 Task: Search one way flight ticket for 4 adults, 2 children, 2 infants in seat and 1 infant on lap in economy from Hancock: Houghton County Memorial Airport to Springfield: Abraham Lincoln Capital Airport on 5-2-2023. Number of bags: 10 checked bags. Price is upto 100000. Outbound departure time preference is 7:30.
Action: Mouse moved to (314, 136)
Screenshot: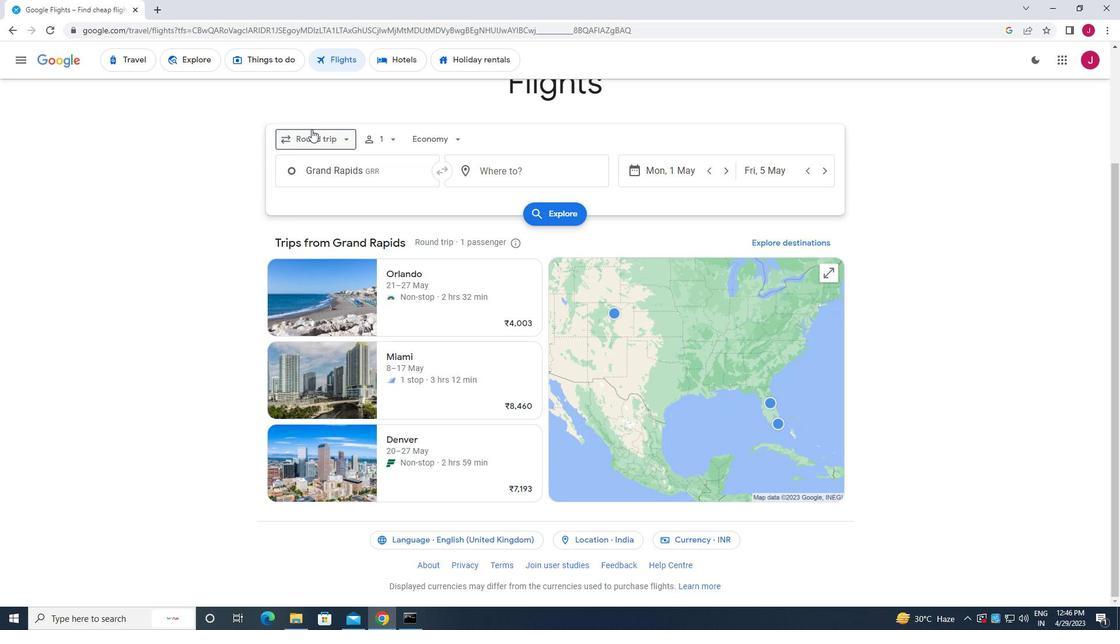 
Action: Mouse pressed left at (314, 136)
Screenshot: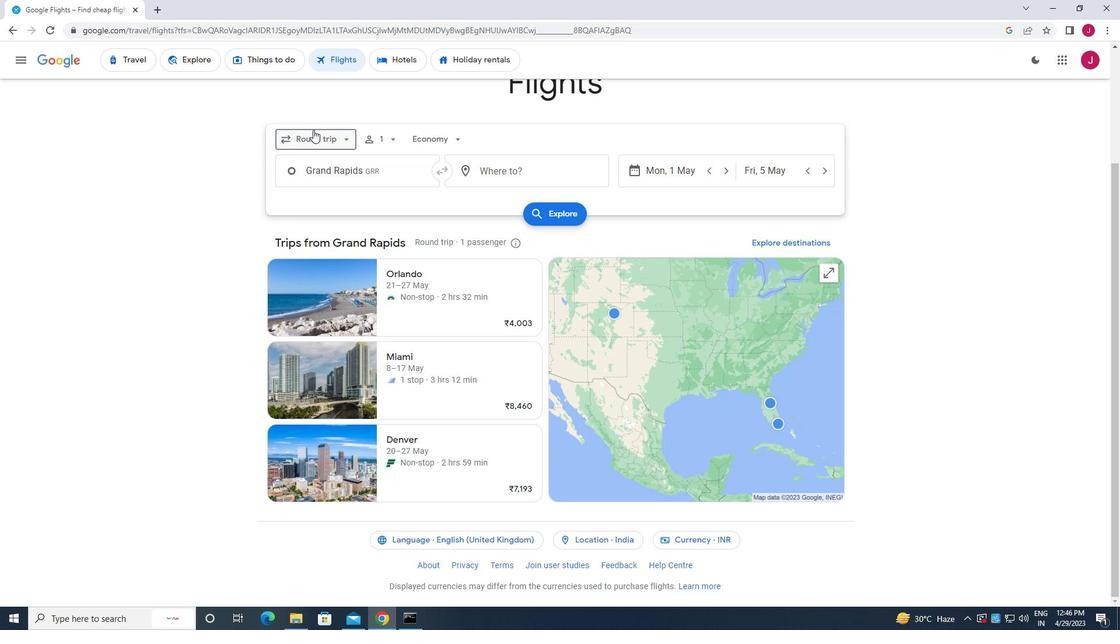 
Action: Mouse moved to (332, 188)
Screenshot: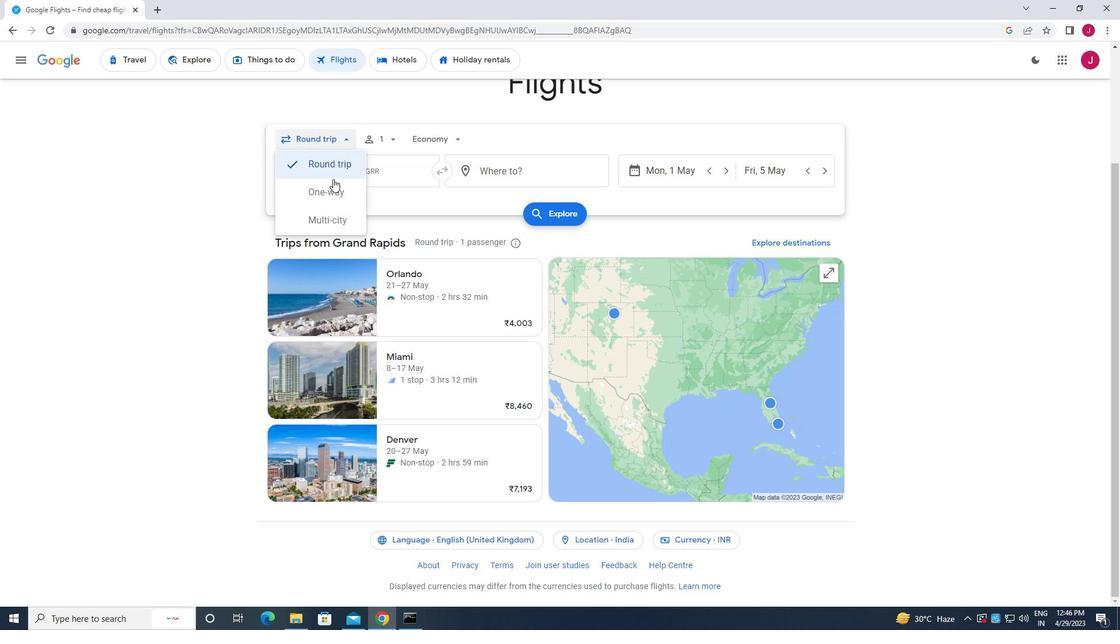 
Action: Mouse pressed left at (332, 188)
Screenshot: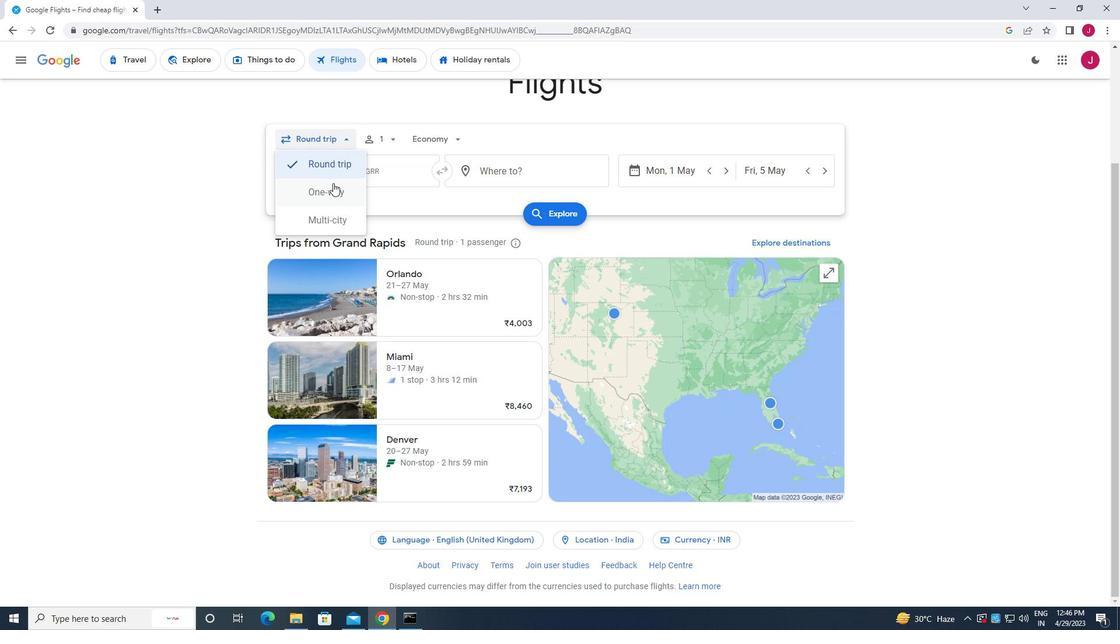 
Action: Mouse moved to (383, 137)
Screenshot: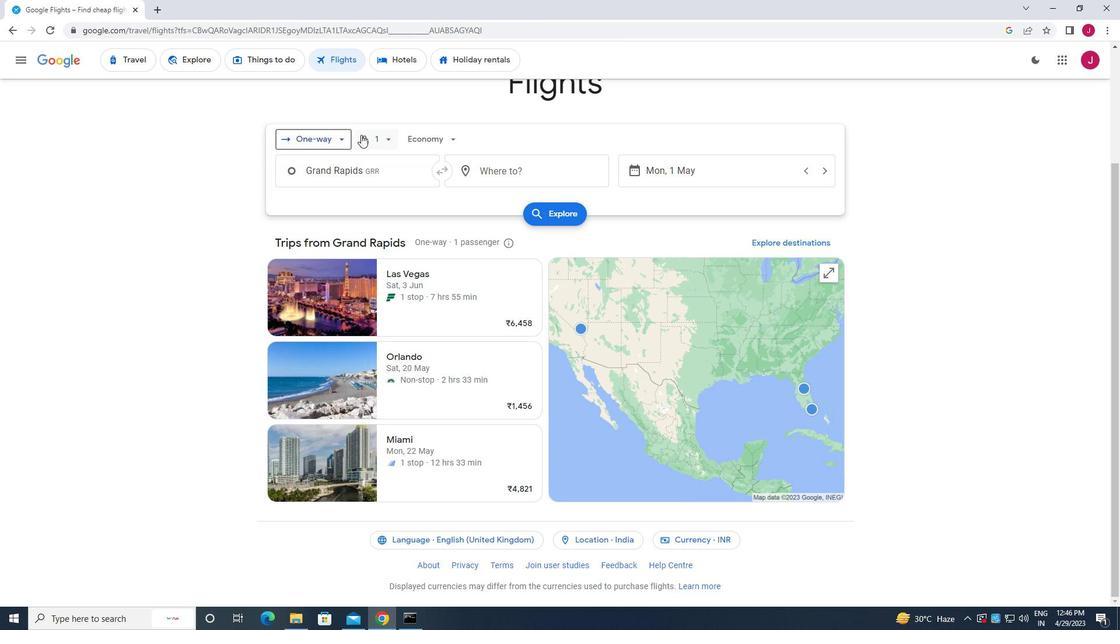 
Action: Mouse pressed left at (383, 137)
Screenshot: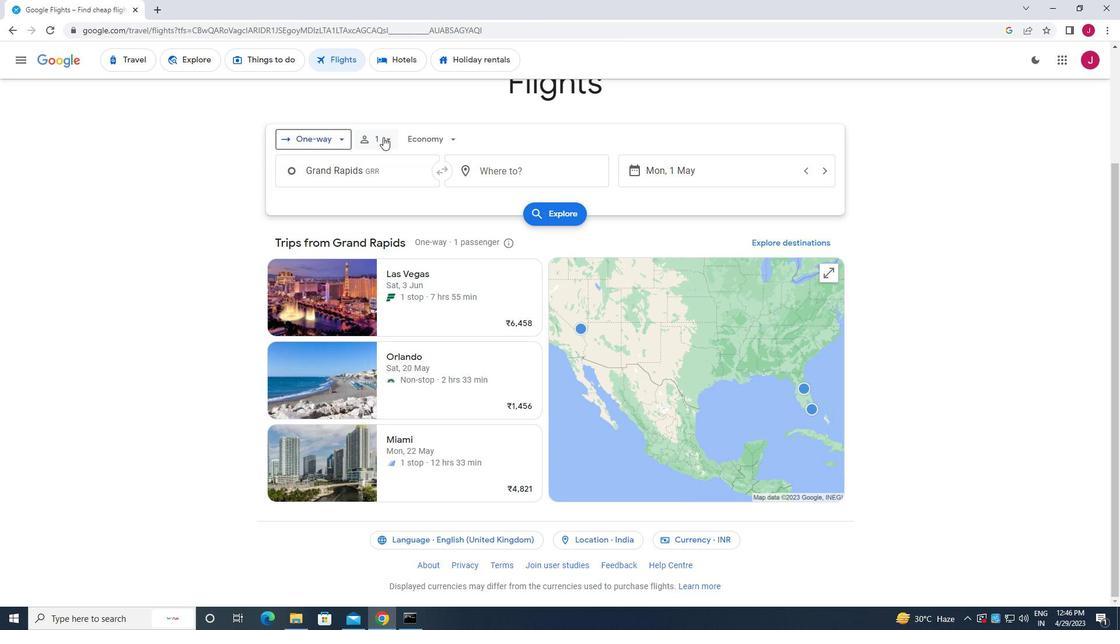 
Action: Mouse moved to (475, 167)
Screenshot: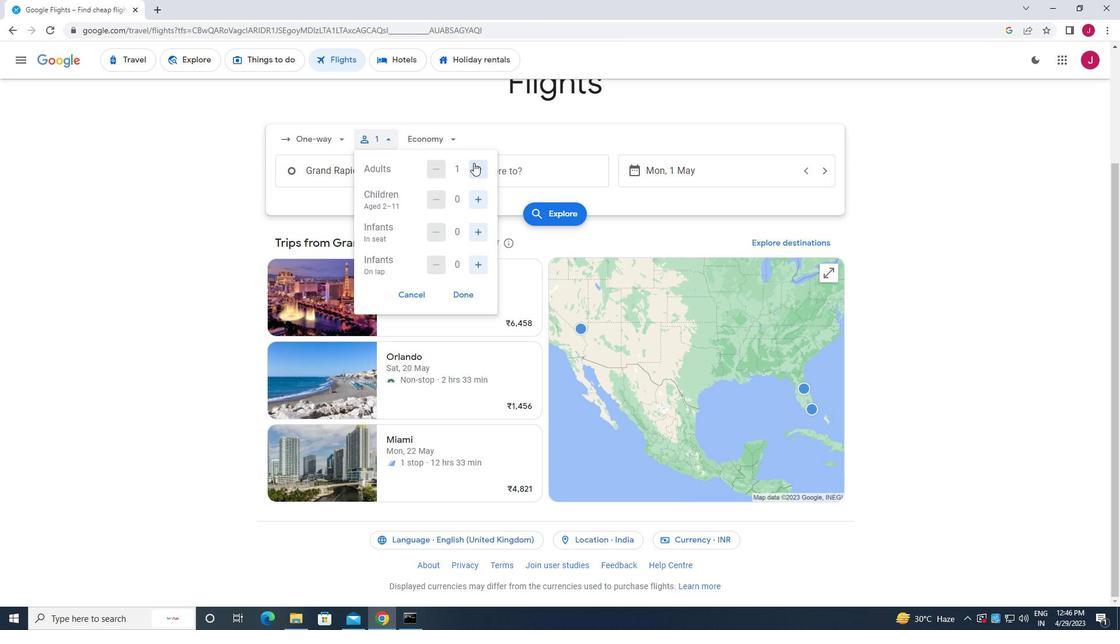 
Action: Mouse pressed left at (475, 167)
Screenshot: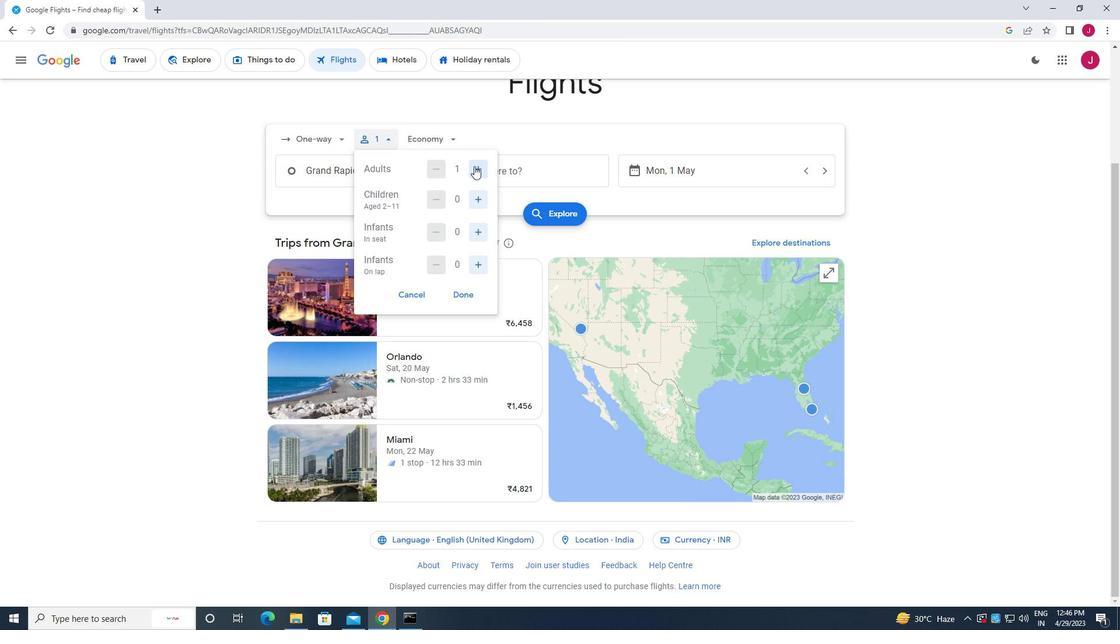 
Action: Mouse pressed left at (475, 167)
Screenshot: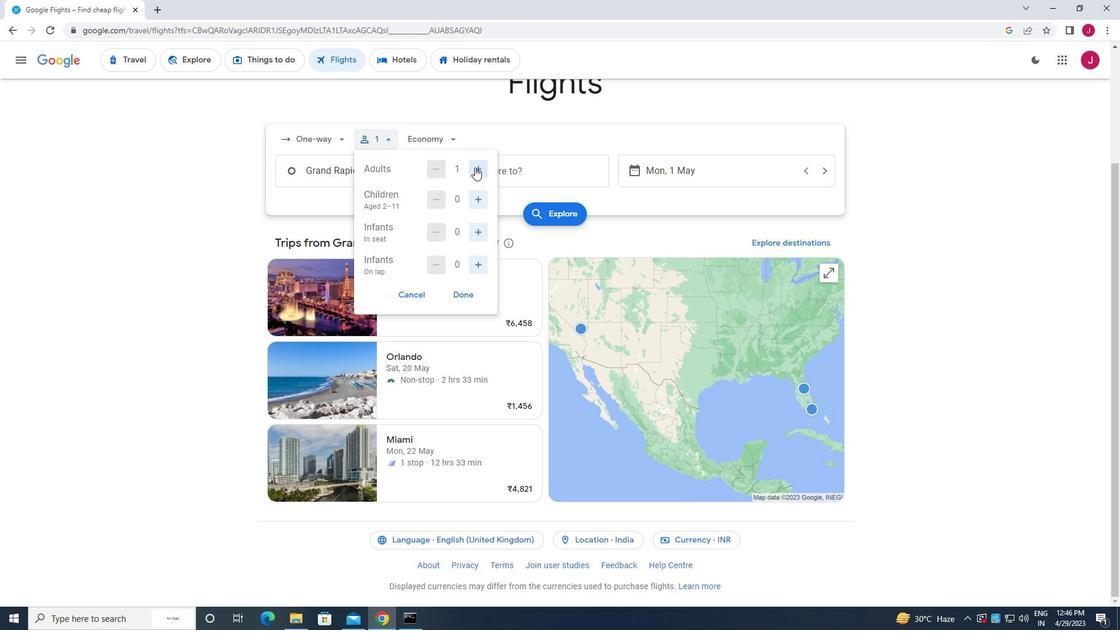 
Action: Mouse pressed left at (475, 167)
Screenshot: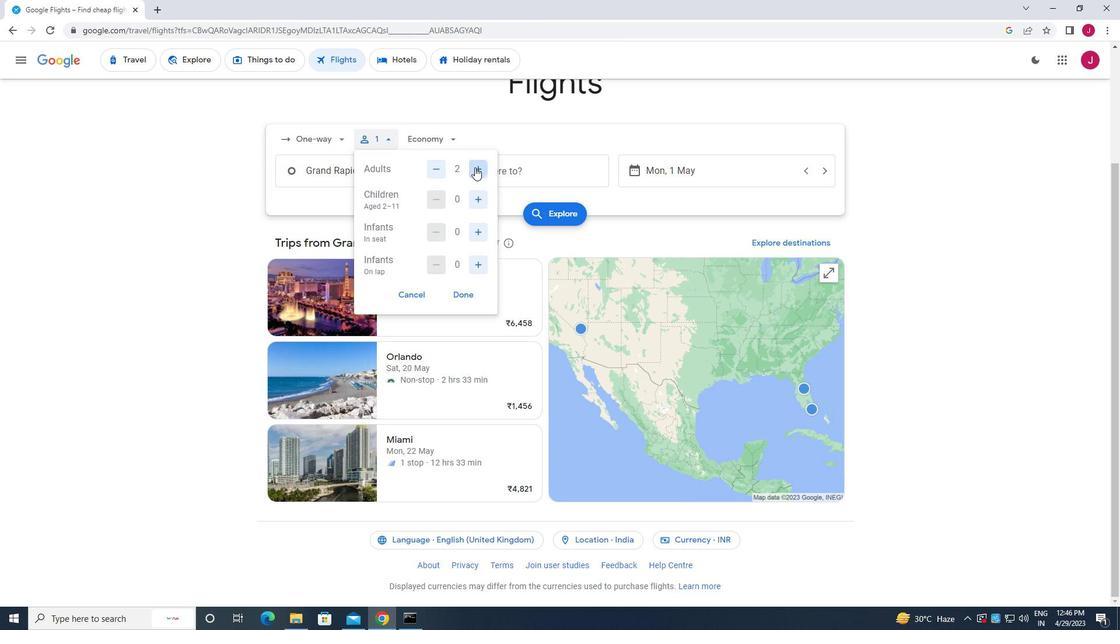 
Action: Mouse moved to (479, 199)
Screenshot: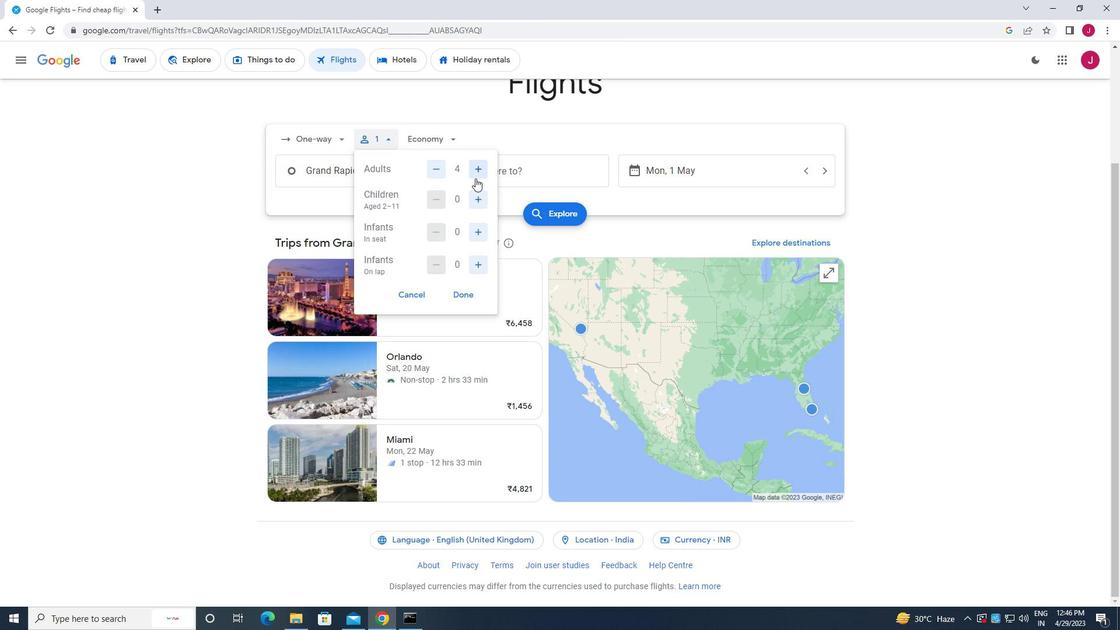 
Action: Mouse pressed left at (479, 199)
Screenshot: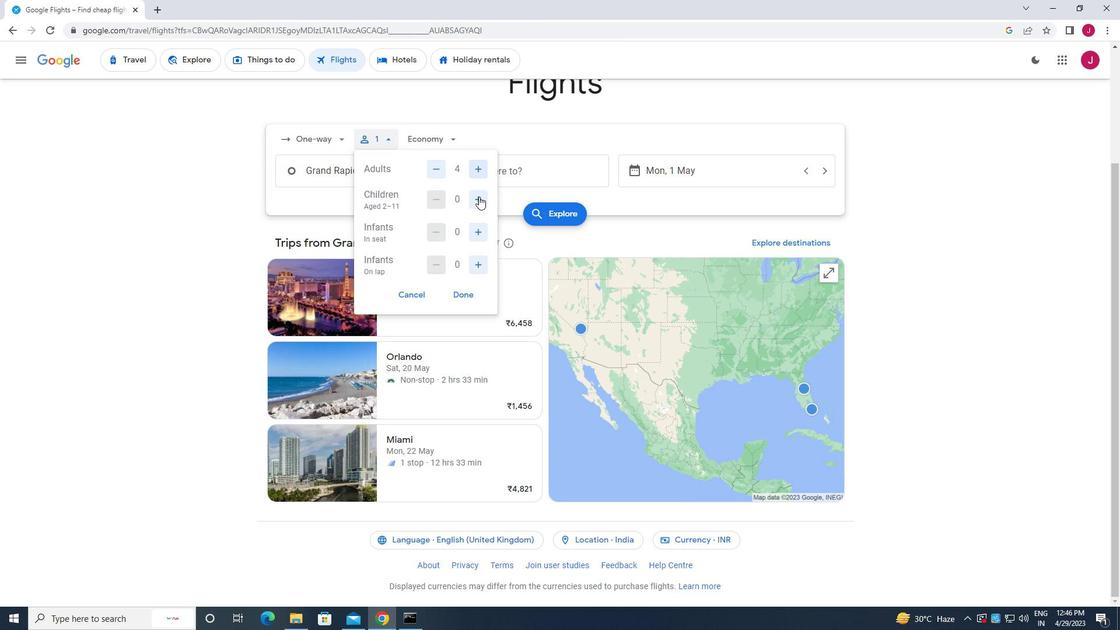 
Action: Mouse pressed left at (479, 199)
Screenshot: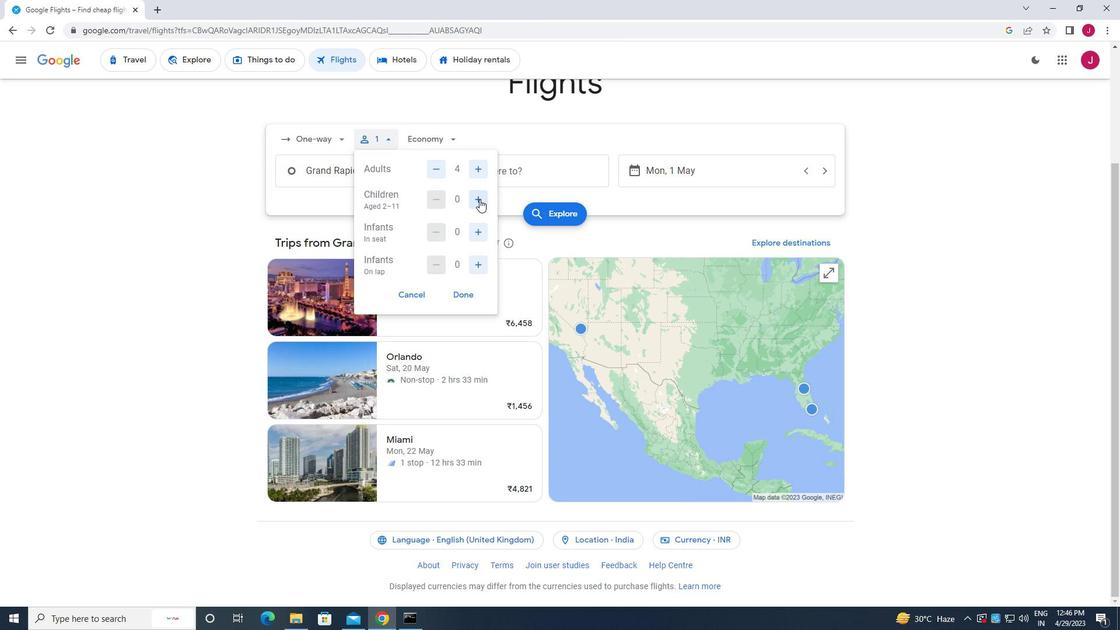 
Action: Mouse moved to (478, 234)
Screenshot: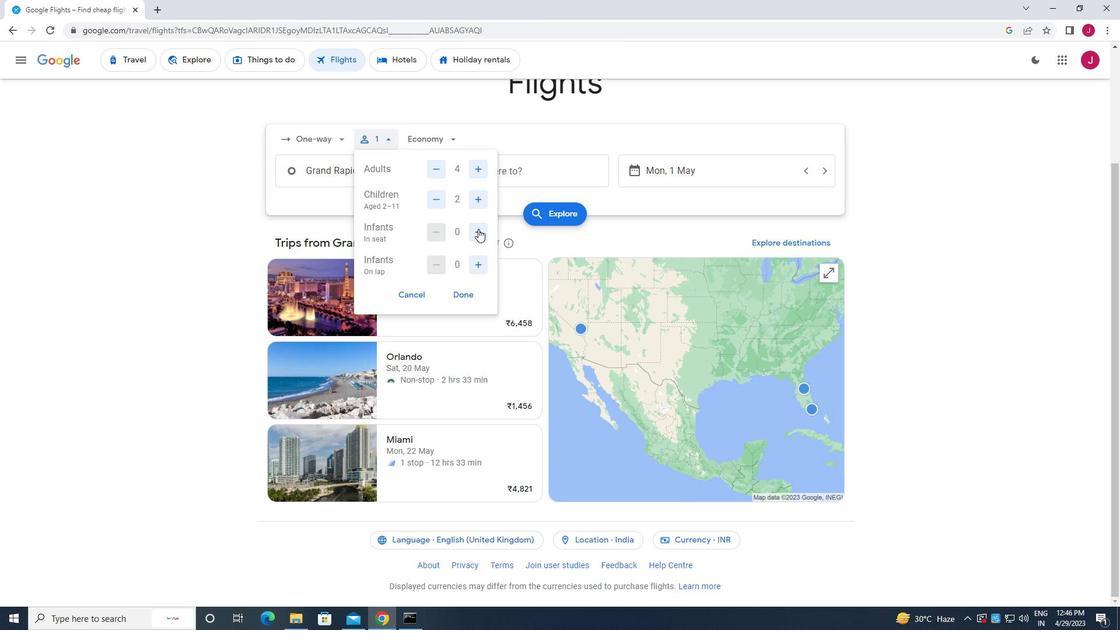 
Action: Mouse pressed left at (478, 234)
Screenshot: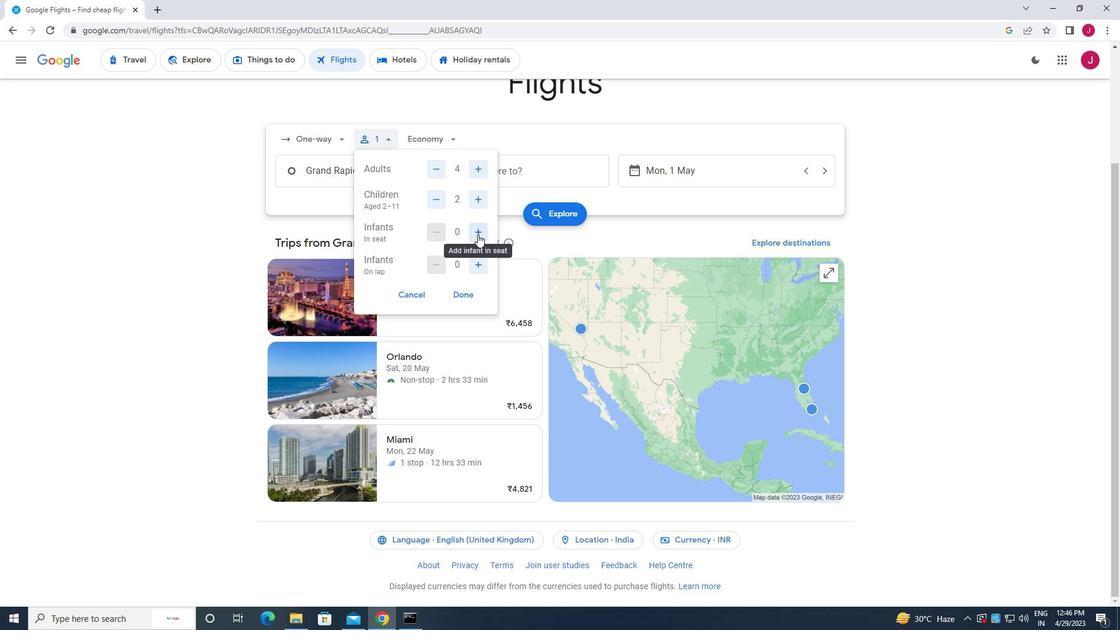 
Action: Mouse pressed left at (478, 234)
Screenshot: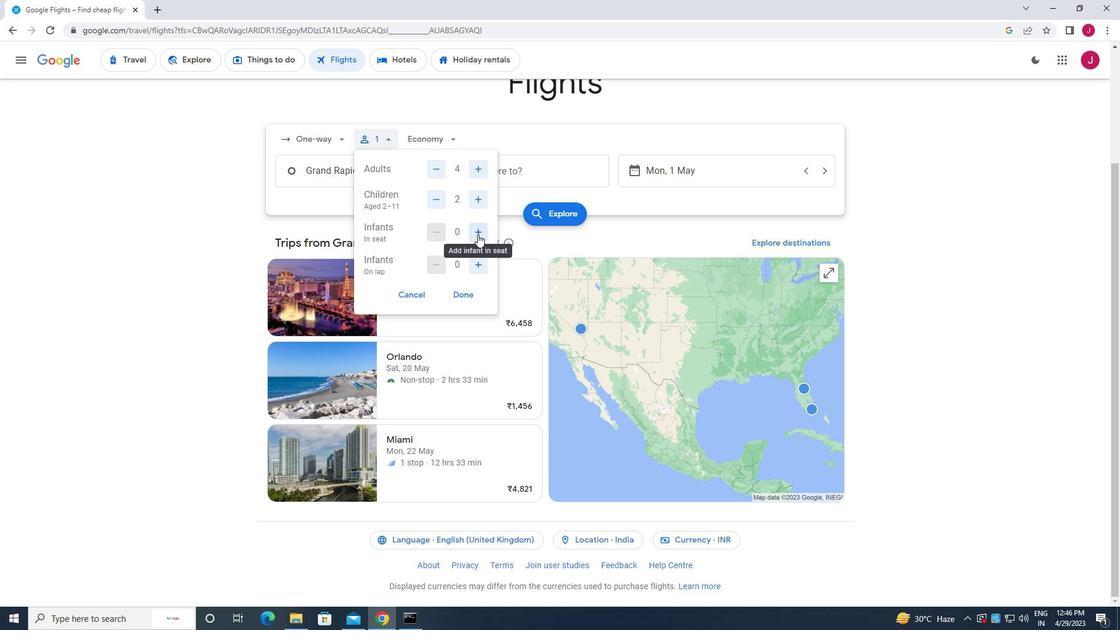 
Action: Mouse moved to (480, 260)
Screenshot: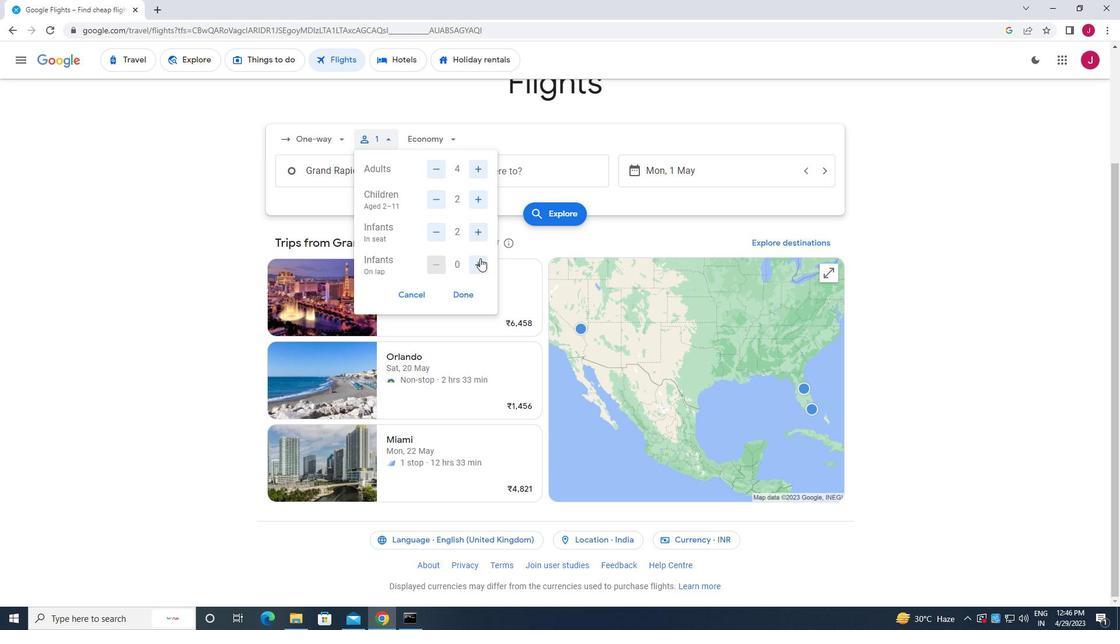 
Action: Mouse pressed left at (480, 260)
Screenshot: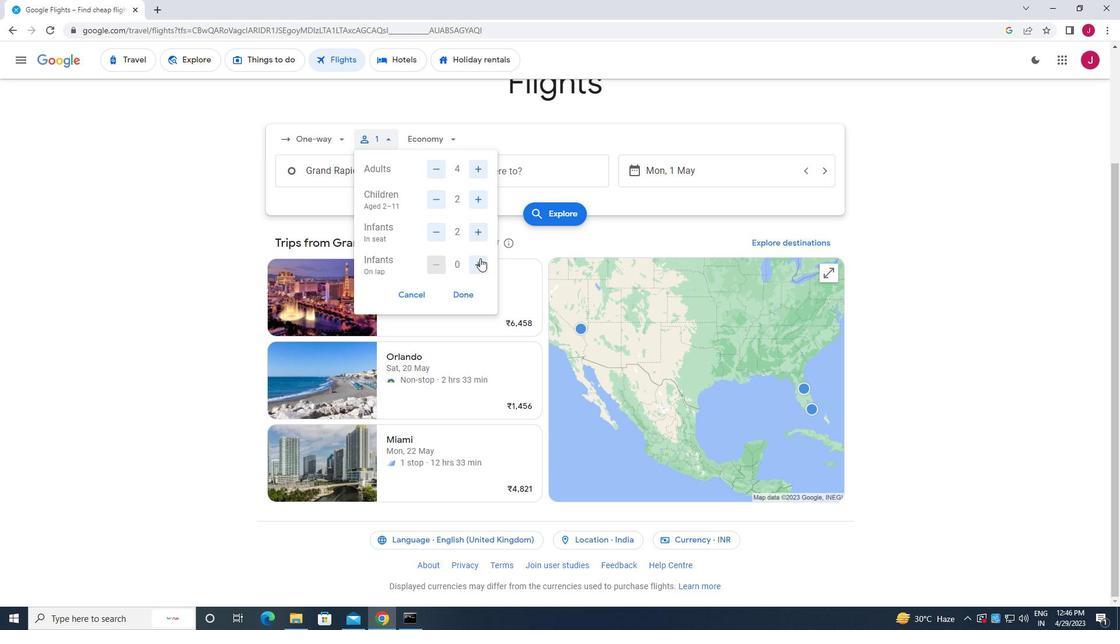 
Action: Mouse moved to (465, 290)
Screenshot: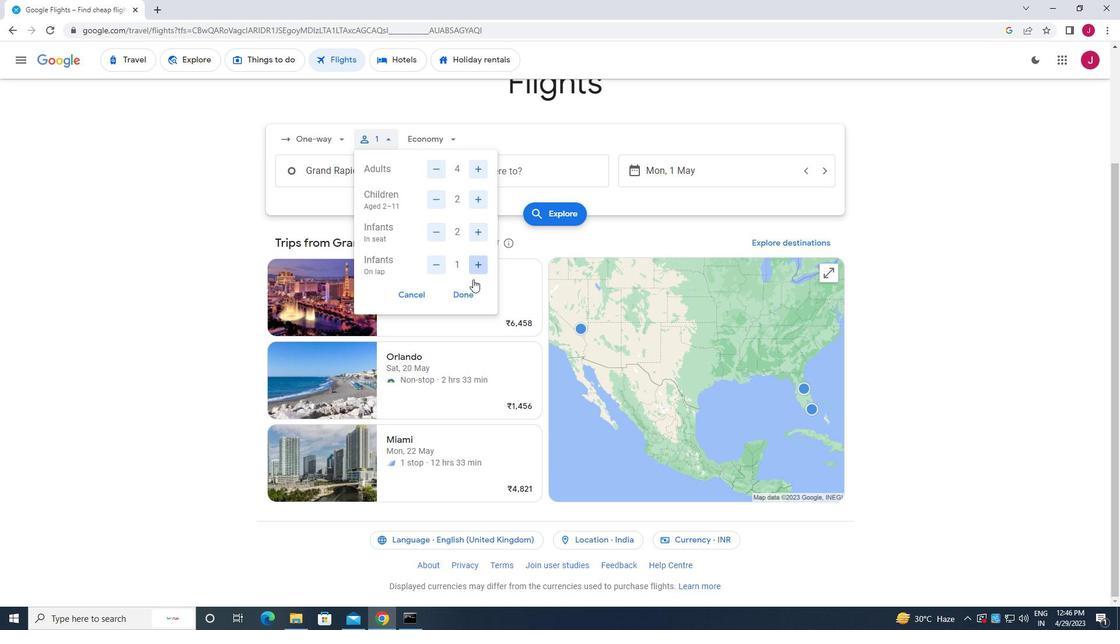 
Action: Mouse pressed left at (465, 290)
Screenshot: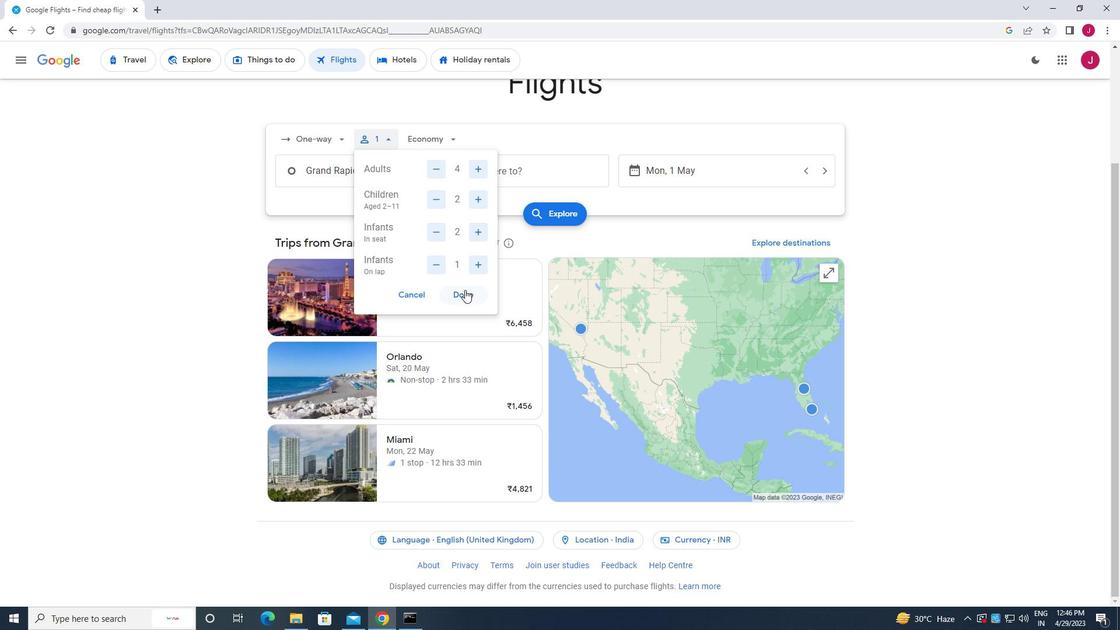 
Action: Mouse moved to (437, 138)
Screenshot: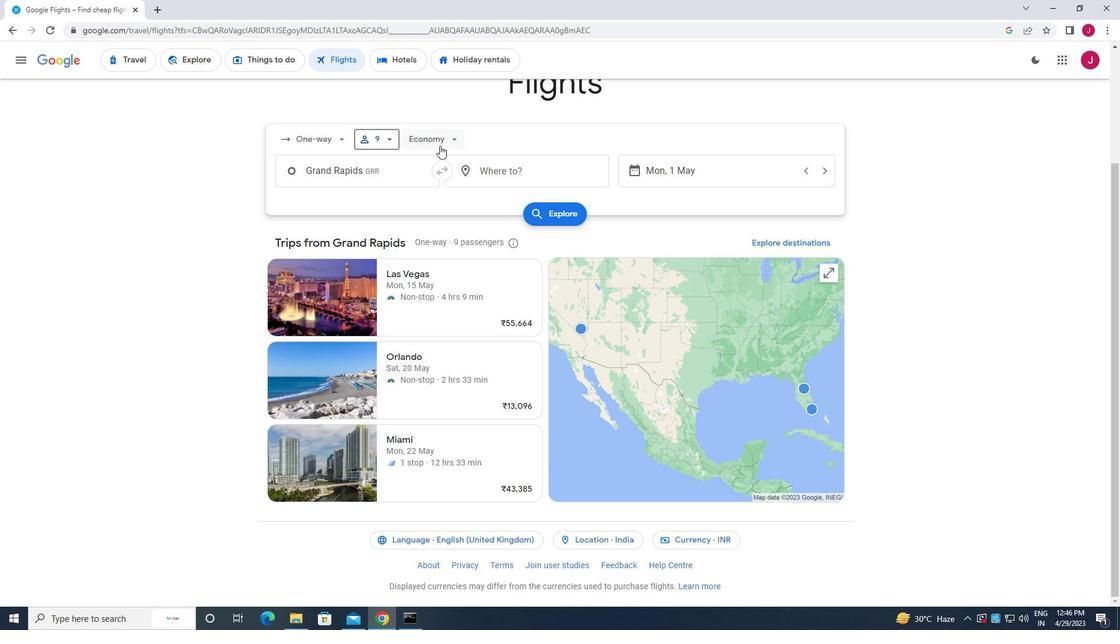 
Action: Mouse pressed left at (437, 138)
Screenshot: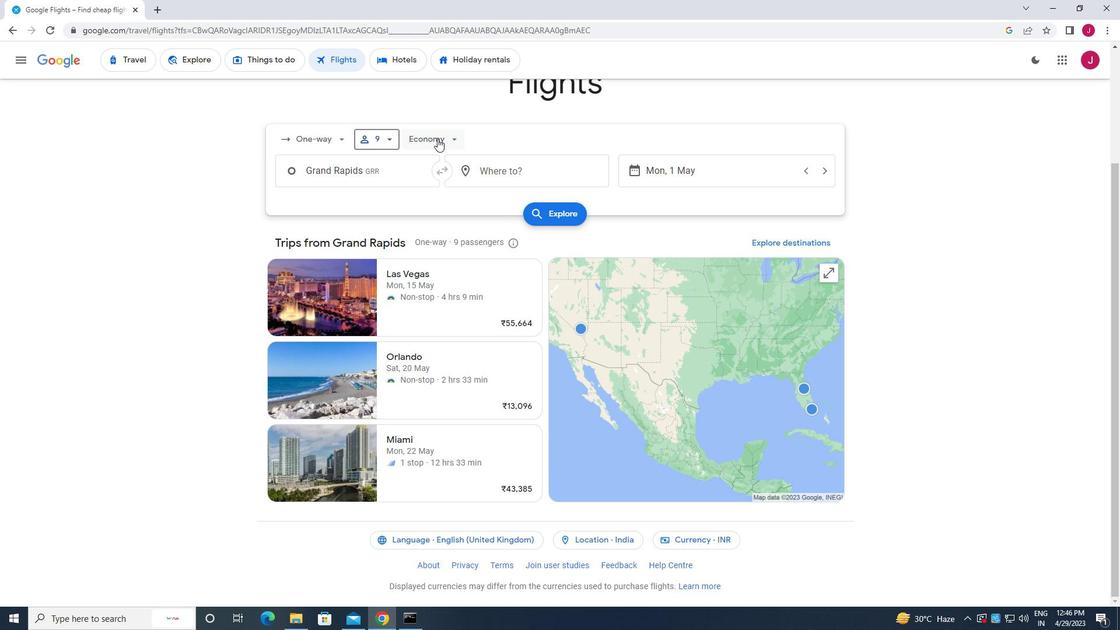 
Action: Mouse moved to (446, 164)
Screenshot: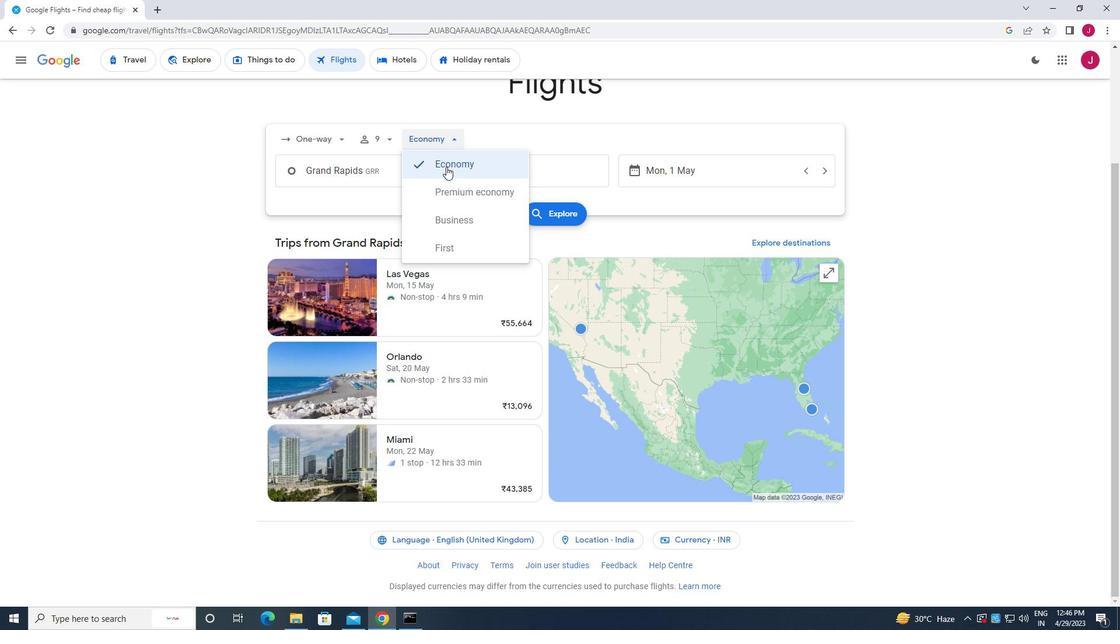 
Action: Mouse pressed left at (446, 164)
Screenshot: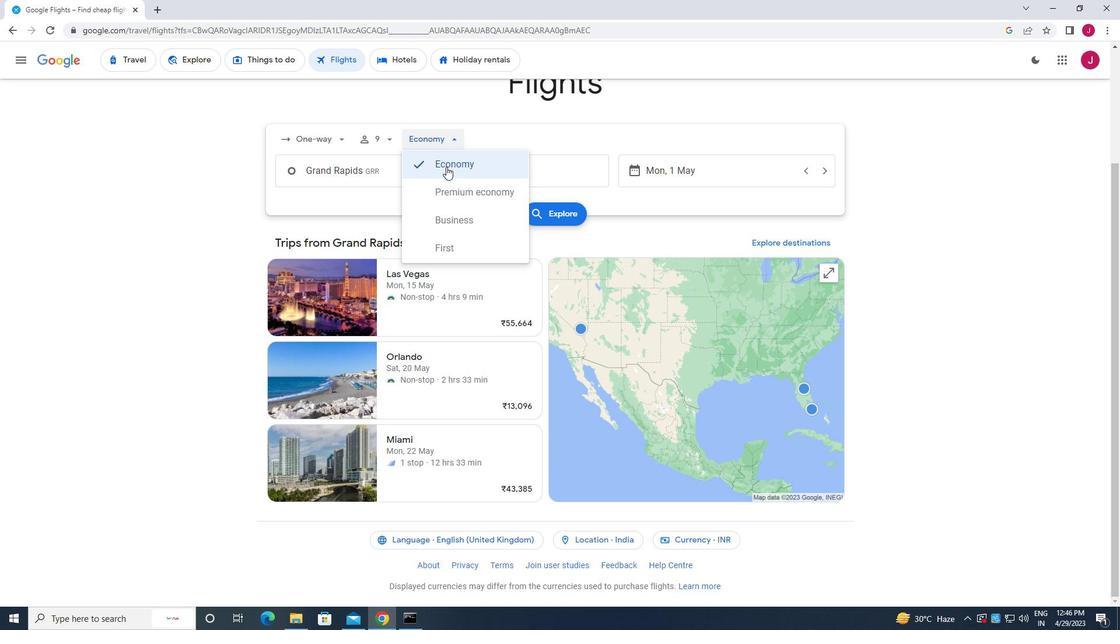 
Action: Mouse moved to (392, 170)
Screenshot: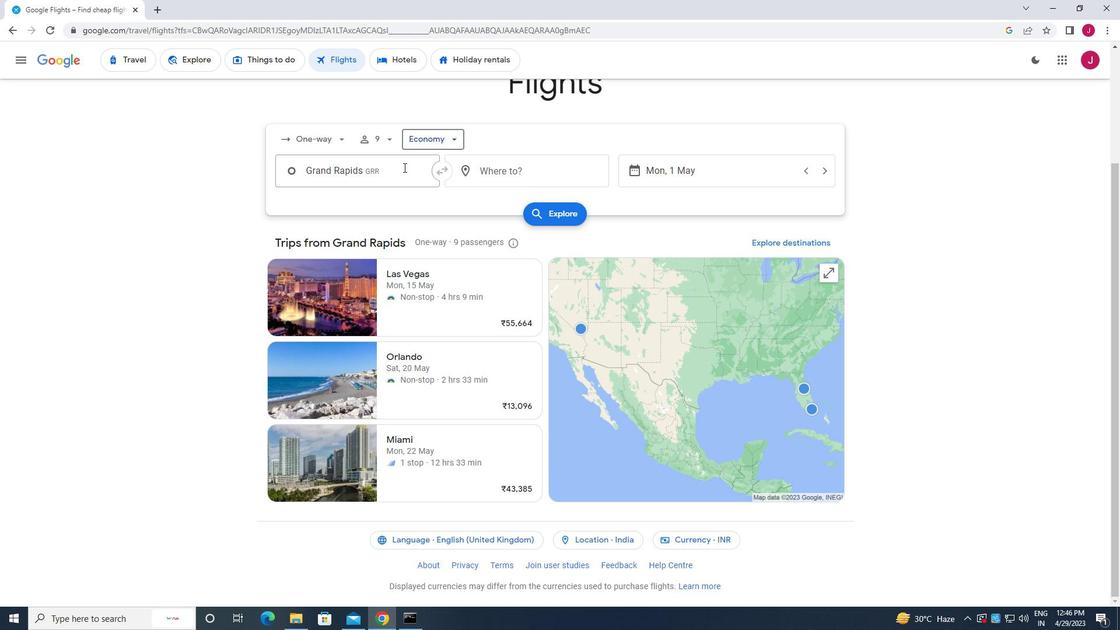 
Action: Mouse pressed left at (392, 170)
Screenshot: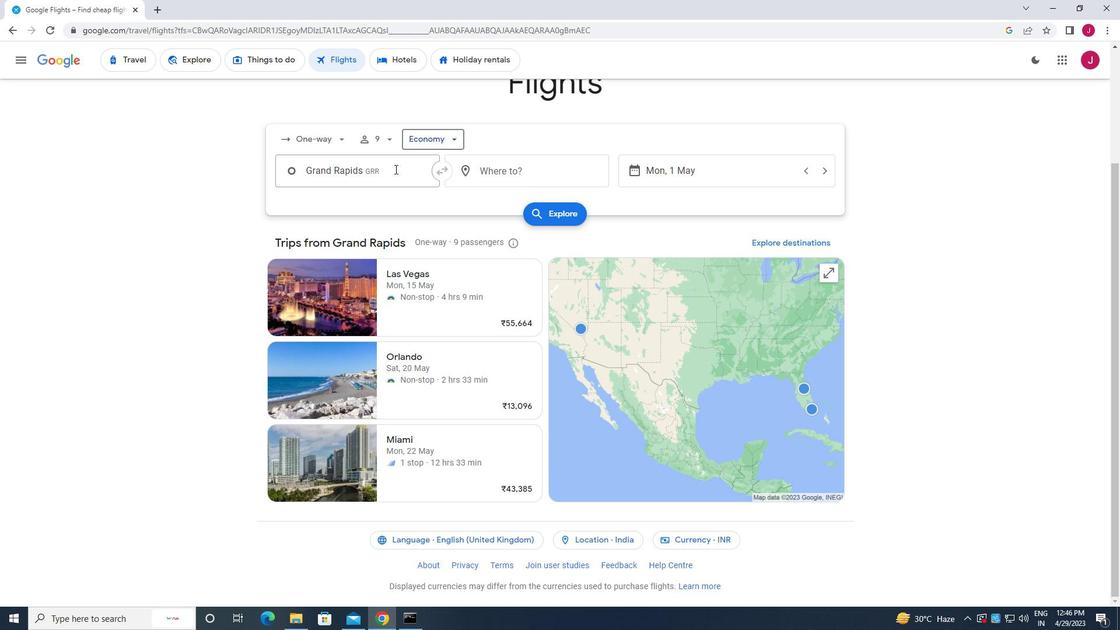 
Action: Mouse moved to (391, 169)
Screenshot: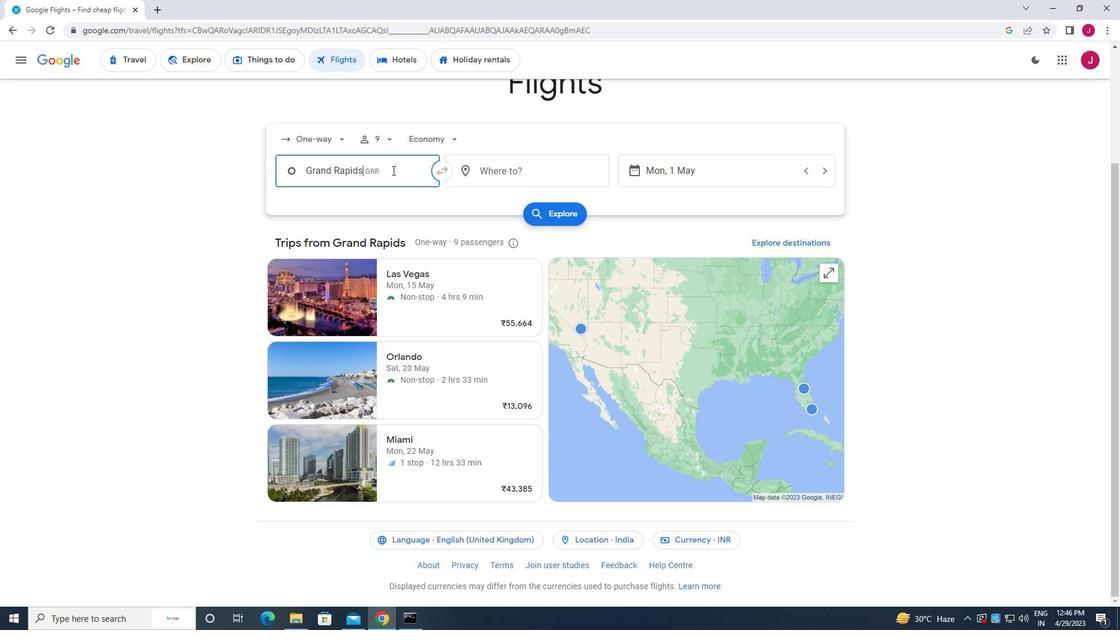 
Action: Key pressed hough
Screenshot: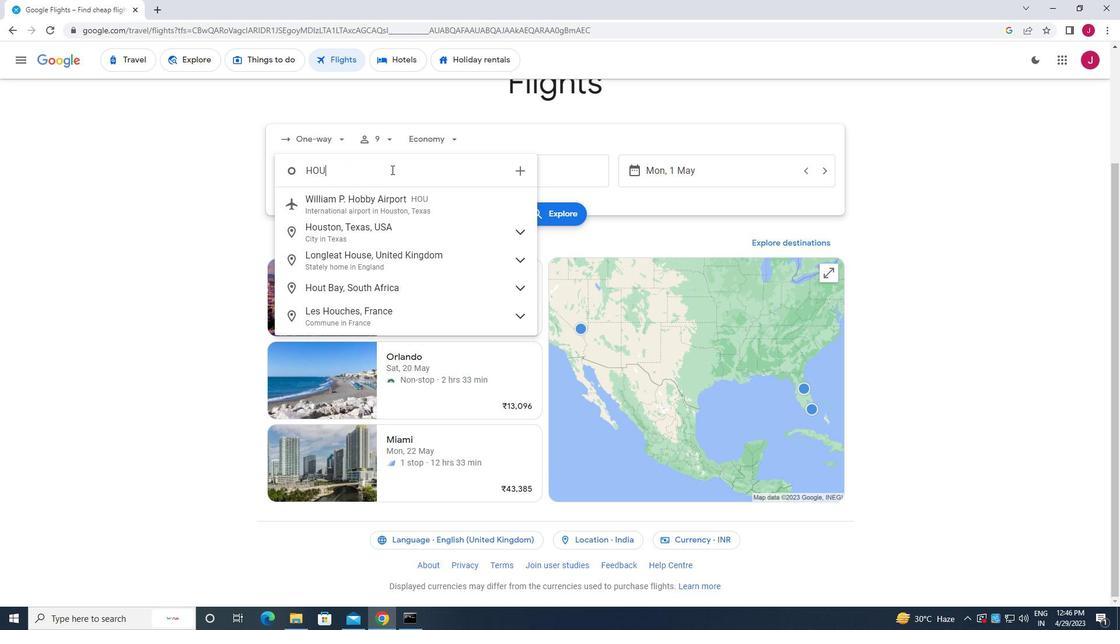 
Action: Mouse moved to (375, 212)
Screenshot: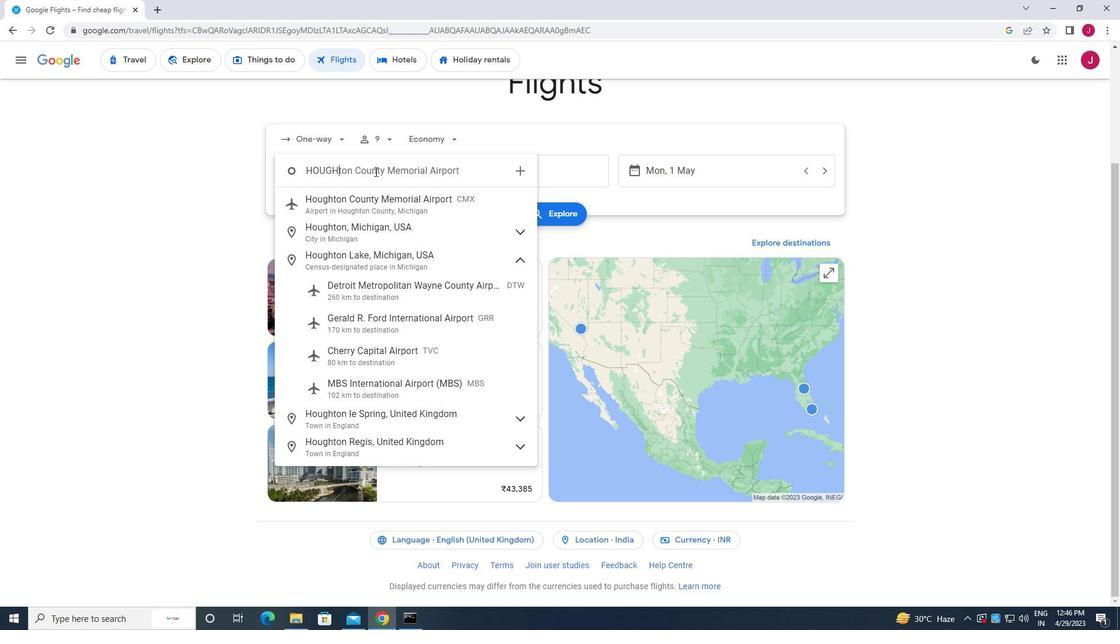 
Action: Mouse pressed left at (375, 212)
Screenshot: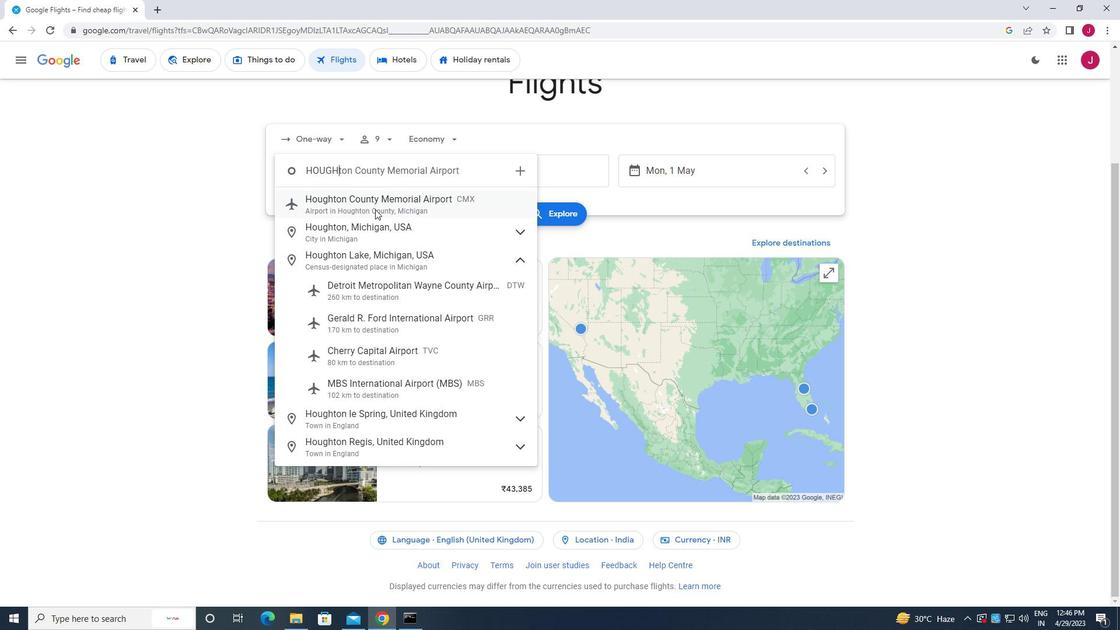 
Action: Mouse moved to (515, 176)
Screenshot: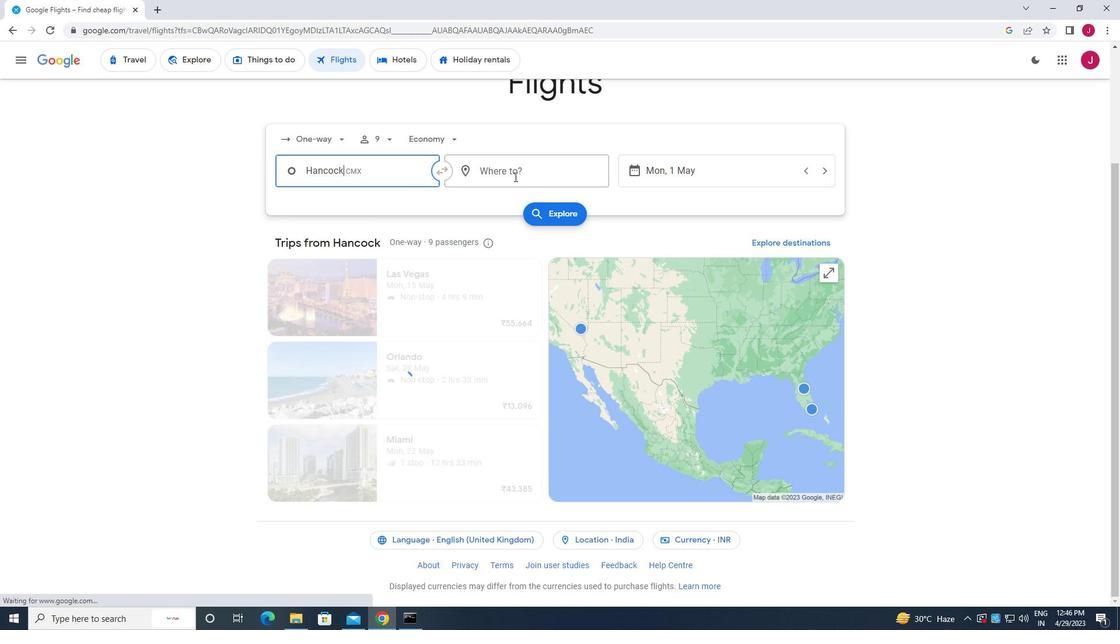 
Action: Mouse pressed left at (515, 176)
Screenshot: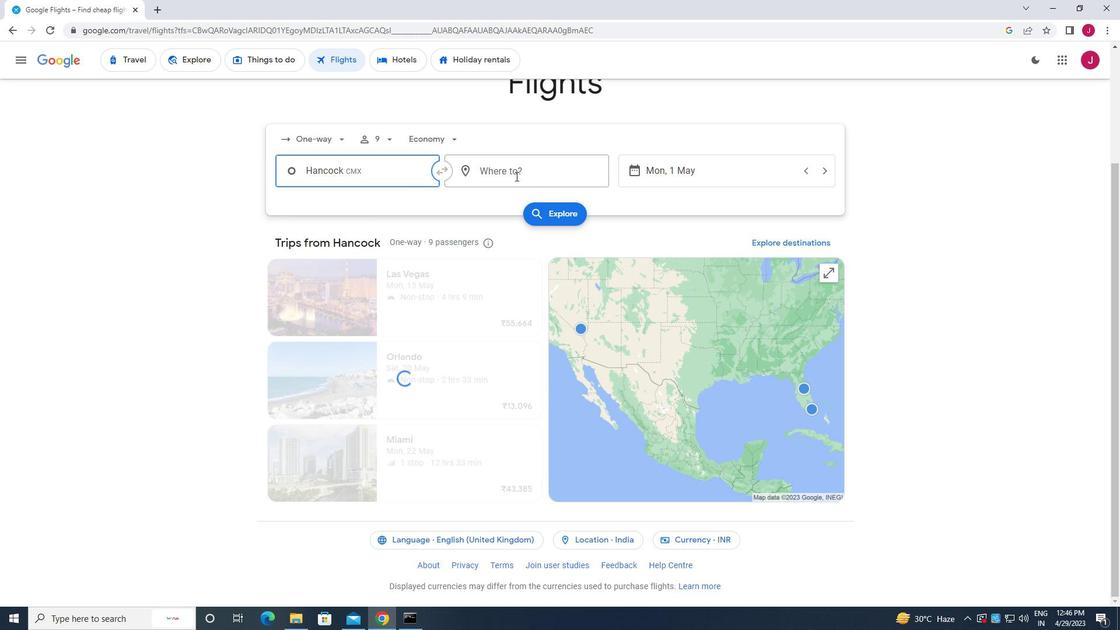 
Action: Mouse moved to (515, 176)
Screenshot: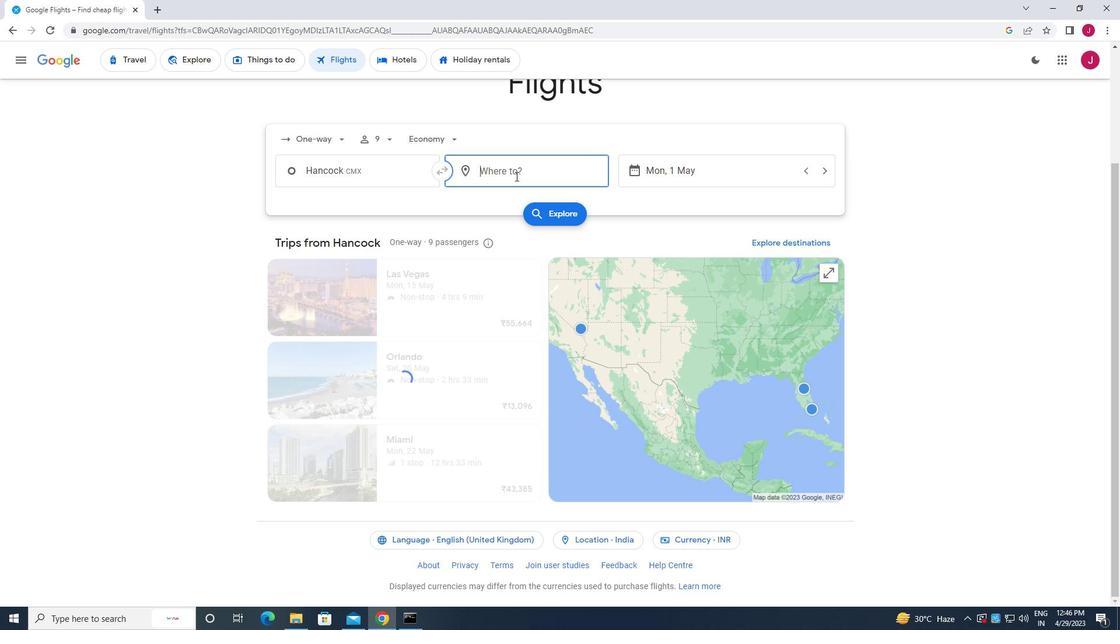 
Action: Key pressed springfield
Screenshot: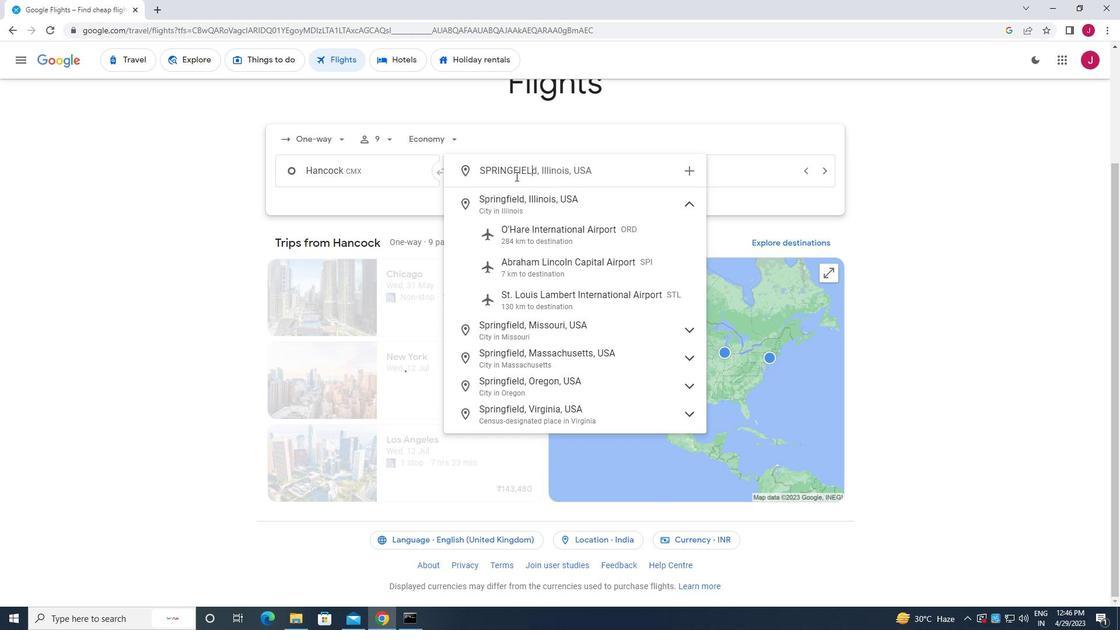 
Action: Mouse moved to (547, 258)
Screenshot: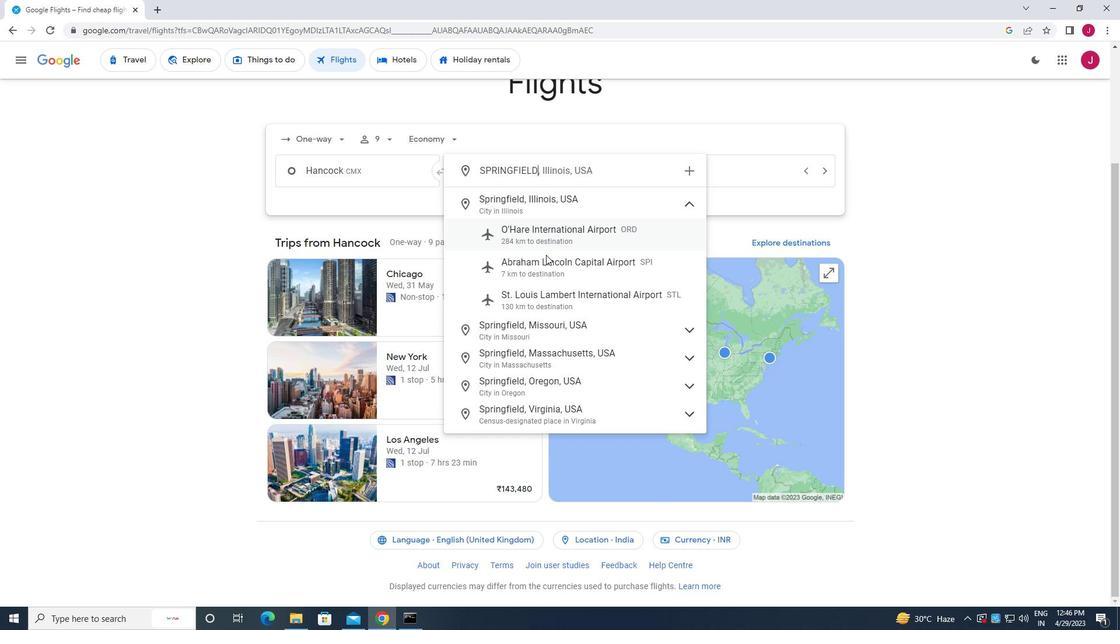 
Action: Mouse pressed left at (547, 258)
Screenshot: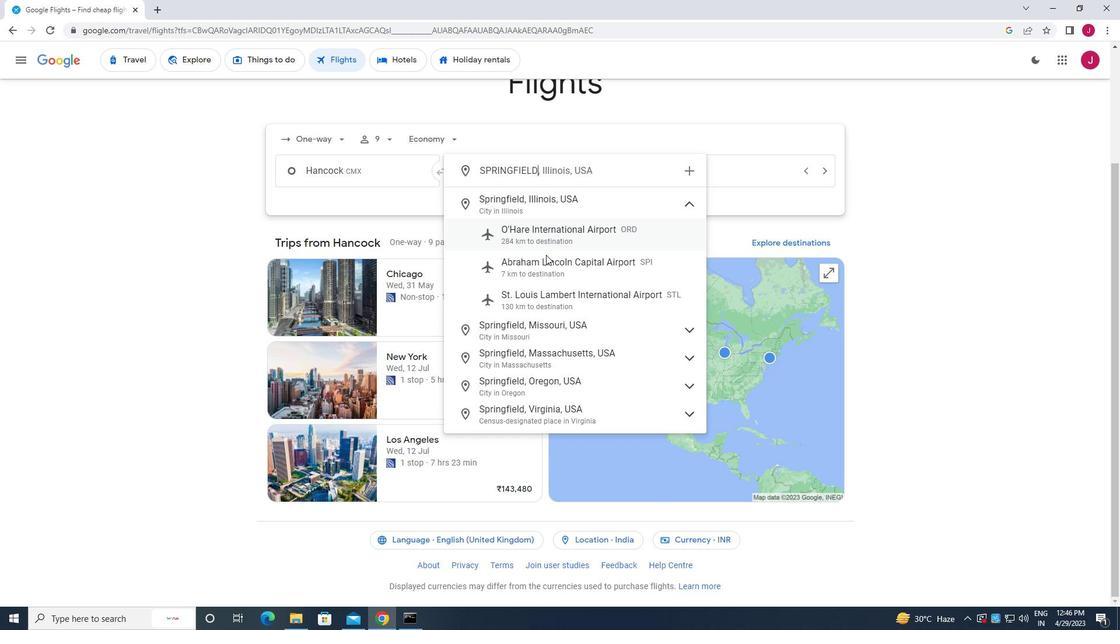 
Action: Mouse moved to (702, 173)
Screenshot: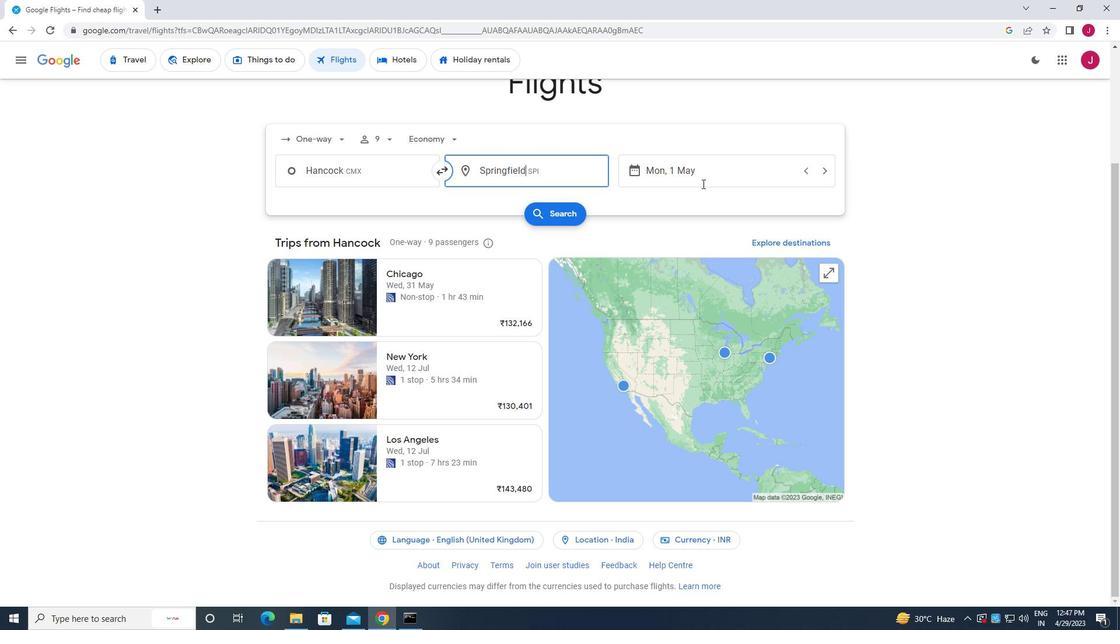 
Action: Mouse pressed left at (702, 173)
Screenshot: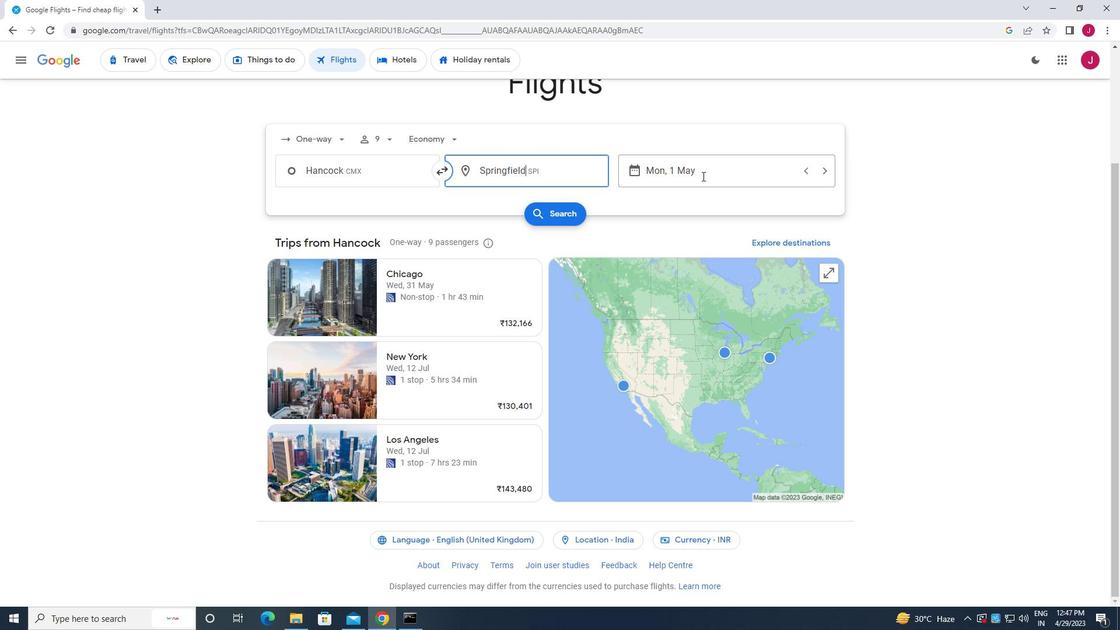 
Action: Mouse moved to (699, 255)
Screenshot: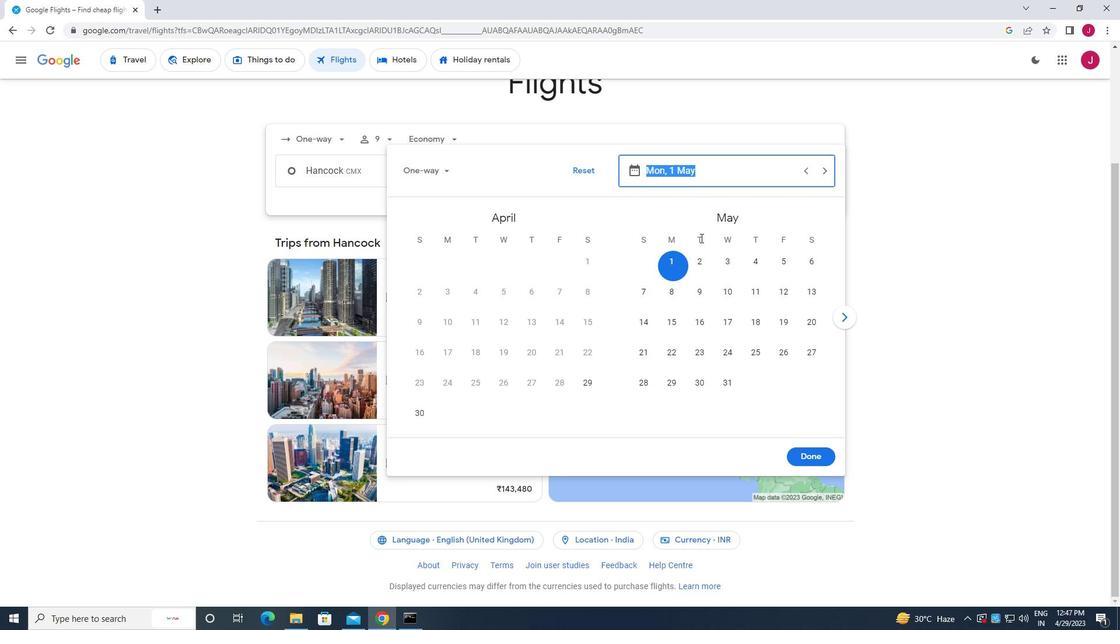 
Action: Mouse pressed left at (699, 255)
Screenshot: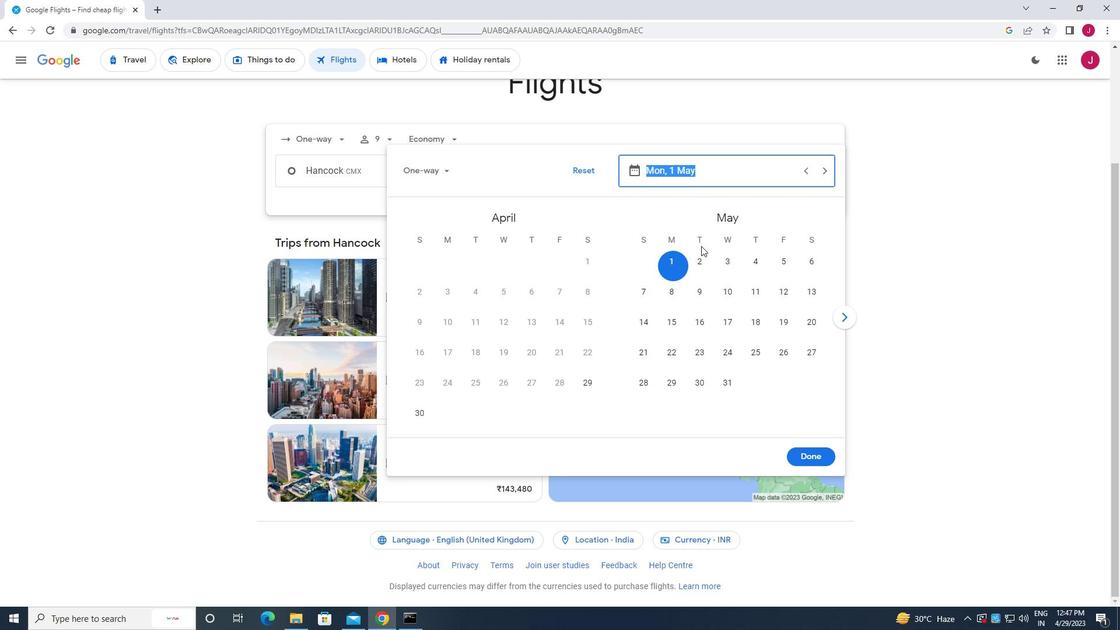
Action: Mouse moved to (800, 456)
Screenshot: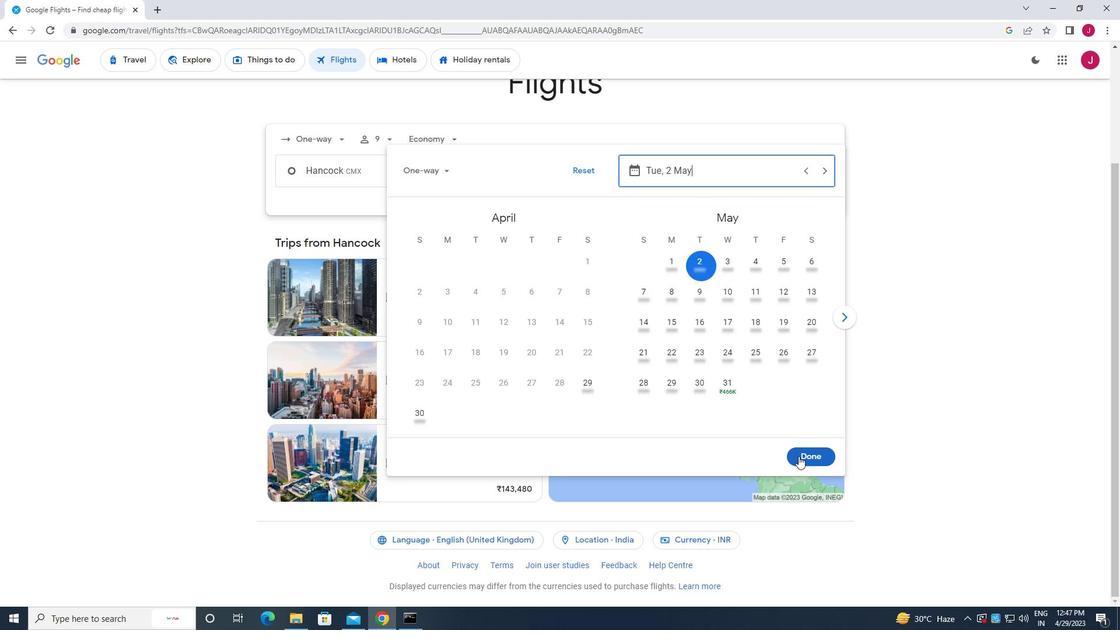 
Action: Mouse pressed left at (800, 456)
Screenshot: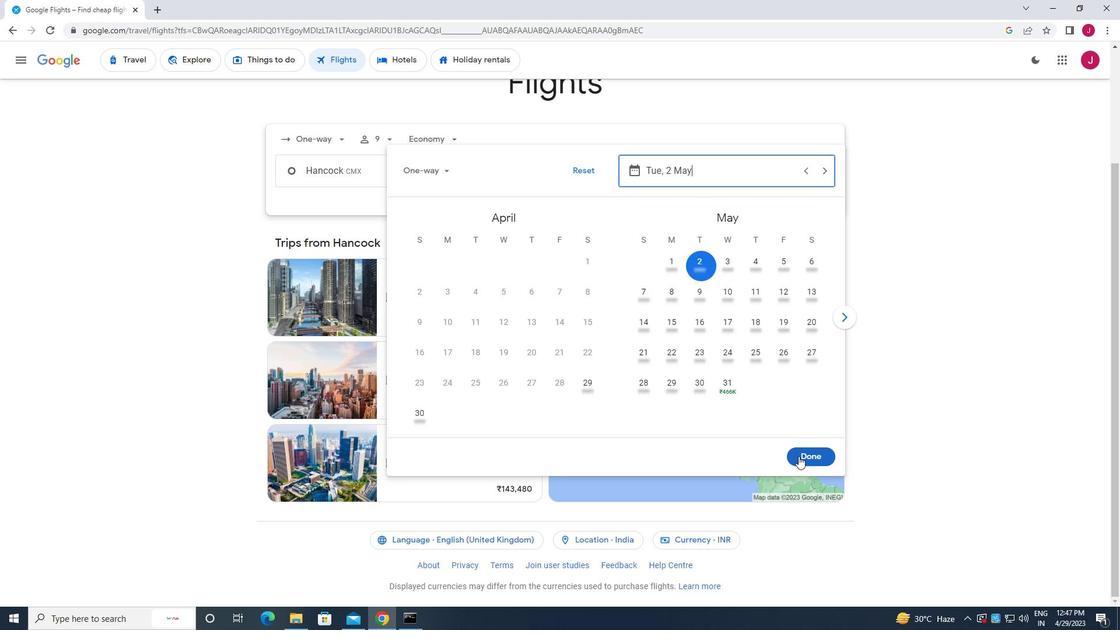 
Action: Mouse moved to (562, 213)
Screenshot: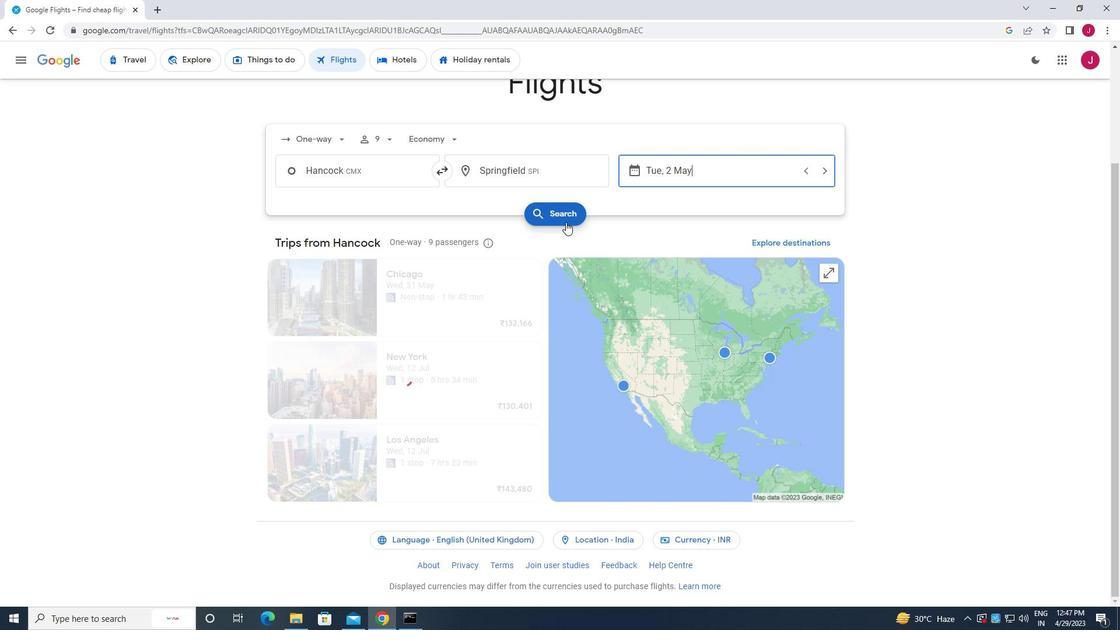 
Action: Mouse pressed left at (562, 213)
Screenshot: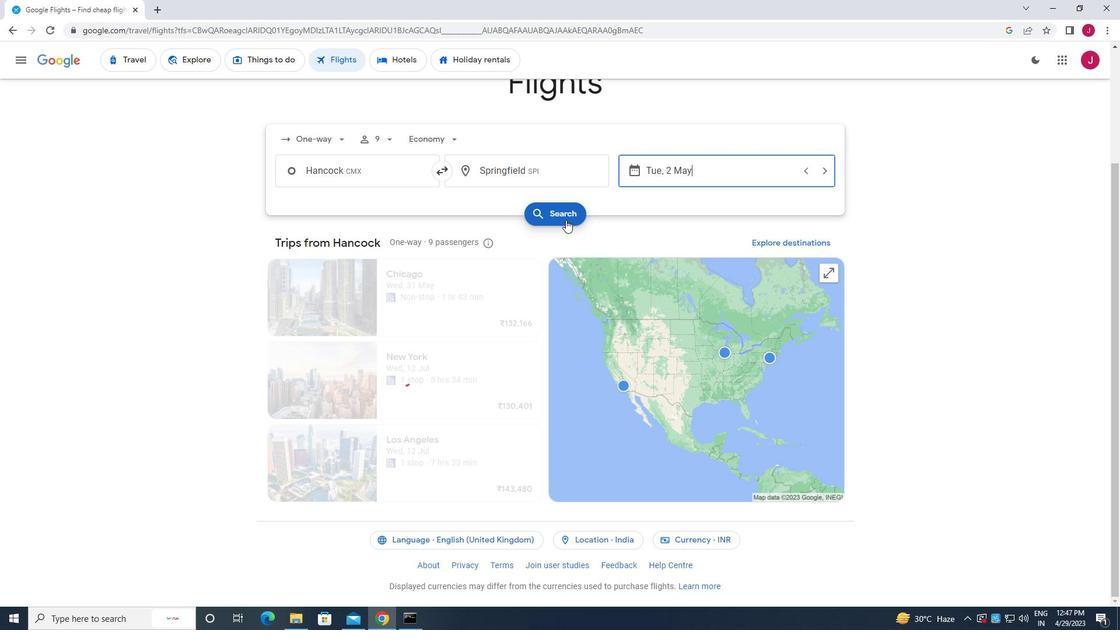 
Action: Mouse moved to (297, 165)
Screenshot: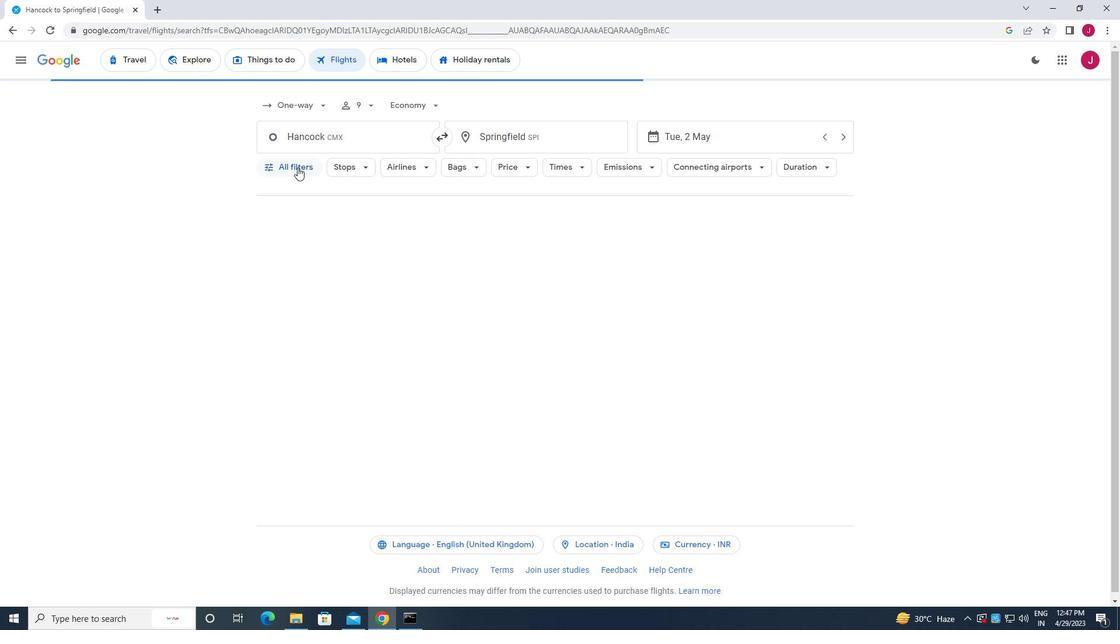
Action: Mouse pressed left at (297, 165)
Screenshot: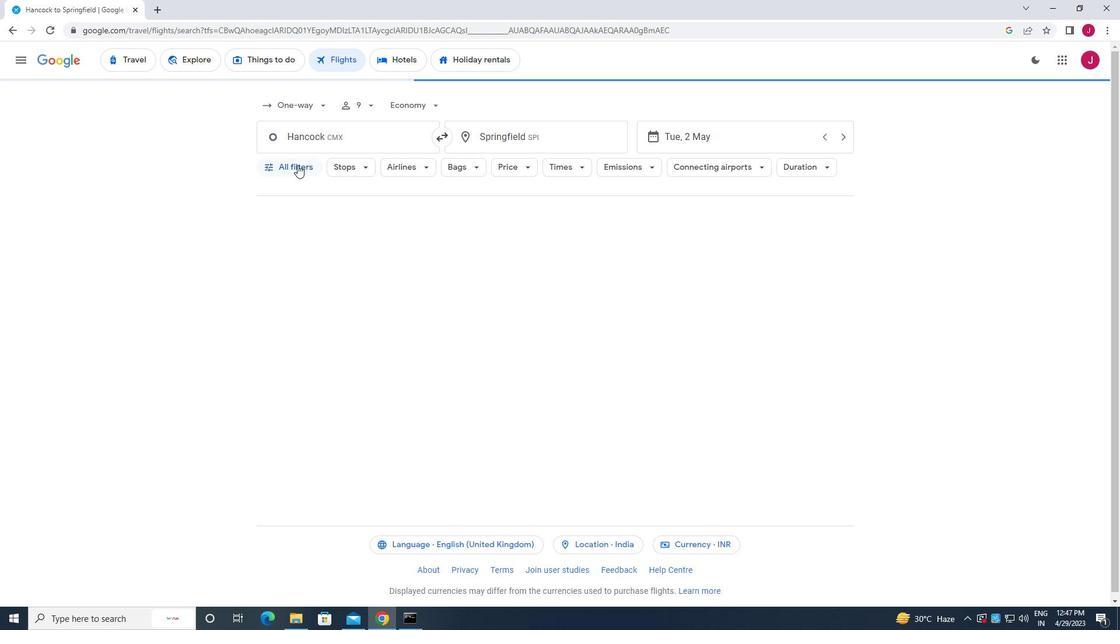 
Action: Mouse moved to (302, 176)
Screenshot: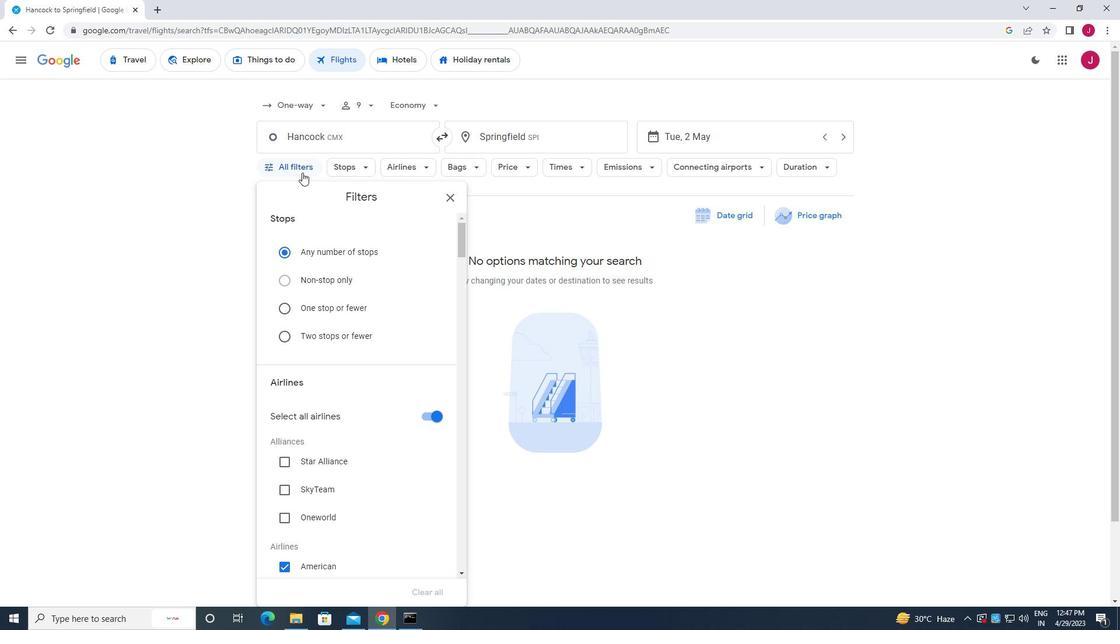 
Action: Mouse scrolled (302, 176) with delta (0, 0)
Screenshot: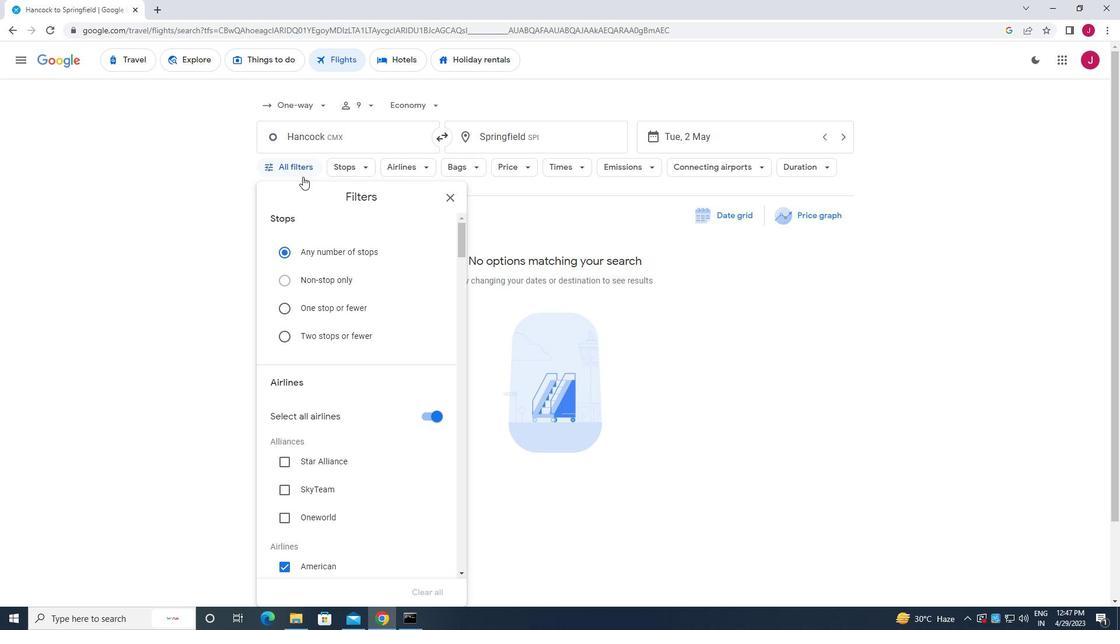
Action: Mouse moved to (368, 267)
Screenshot: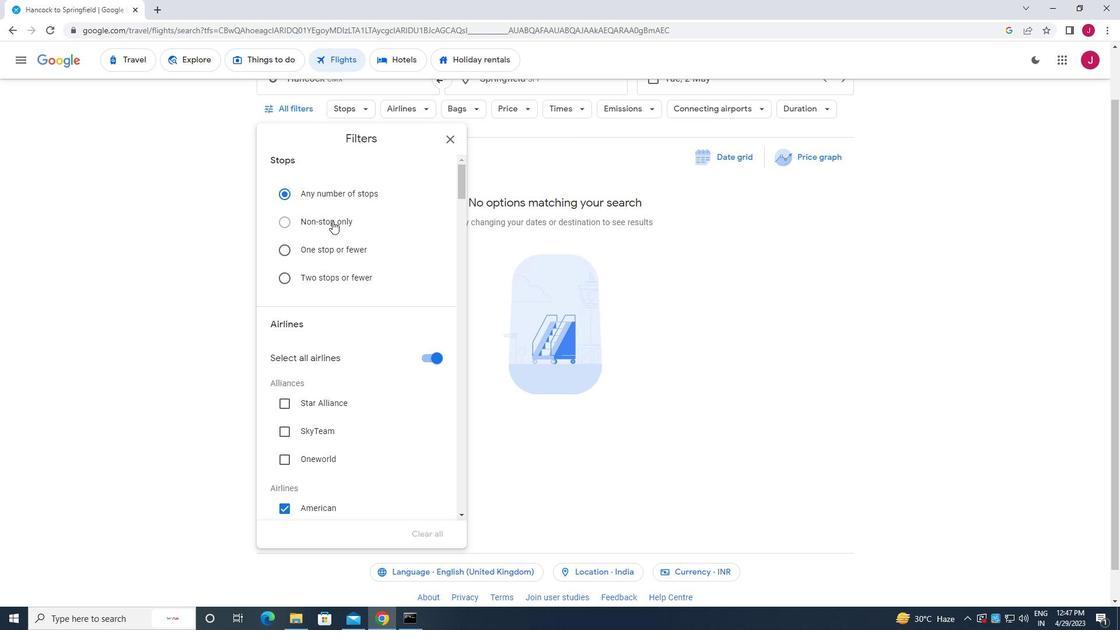 
Action: Mouse scrolled (368, 266) with delta (0, 0)
Screenshot: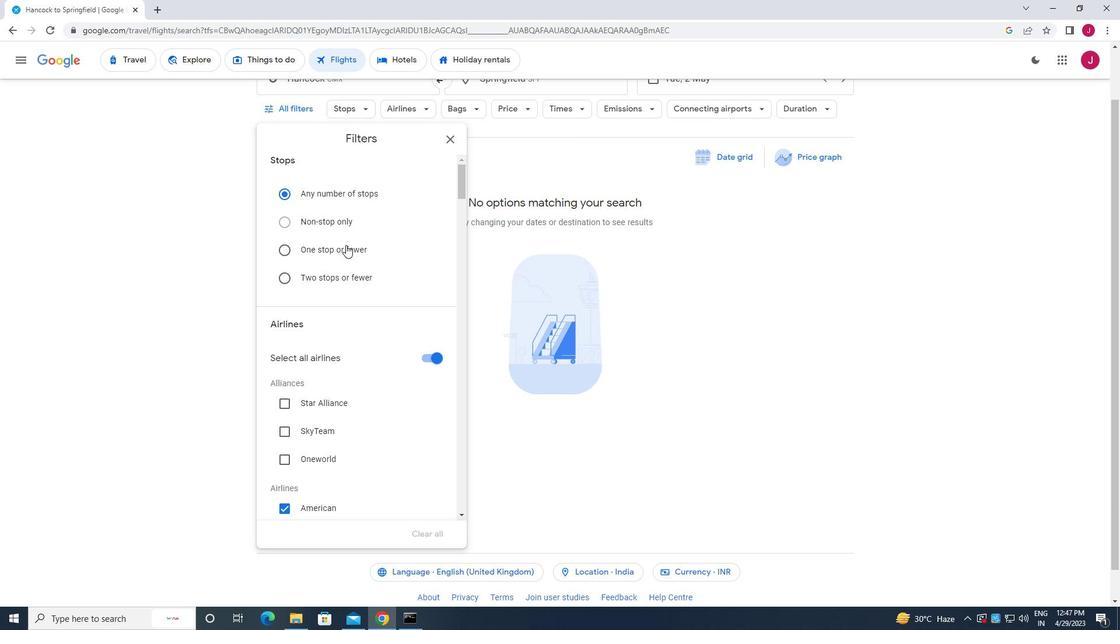 
Action: Mouse moved to (367, 265)
Screenshot: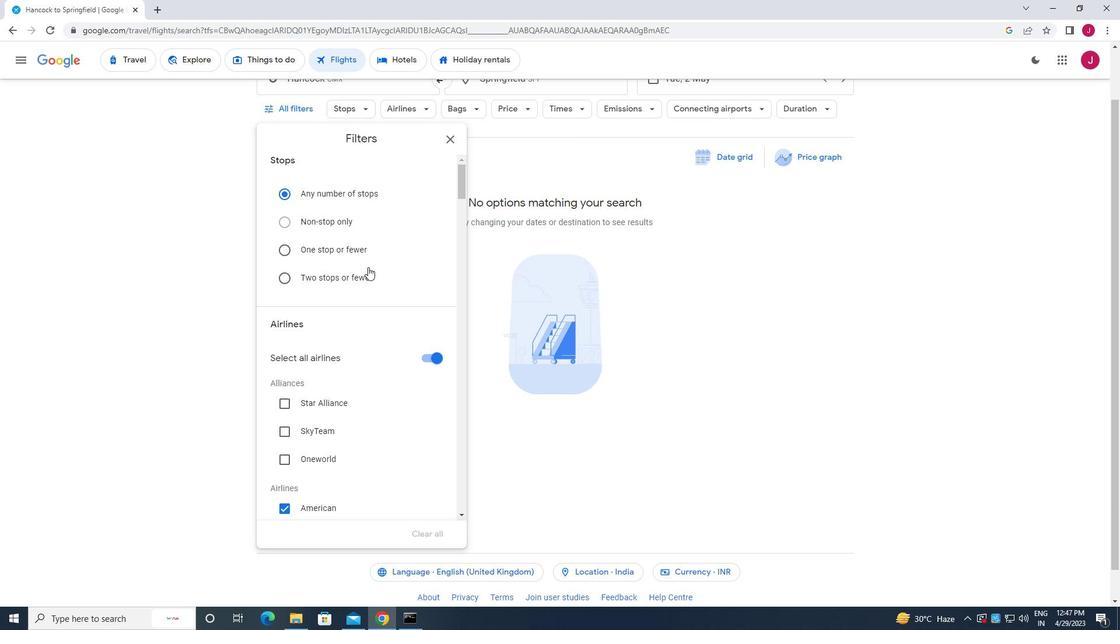 
Action: Mouse scrolled (367, 264) with delta (0, 0)
Screenshot: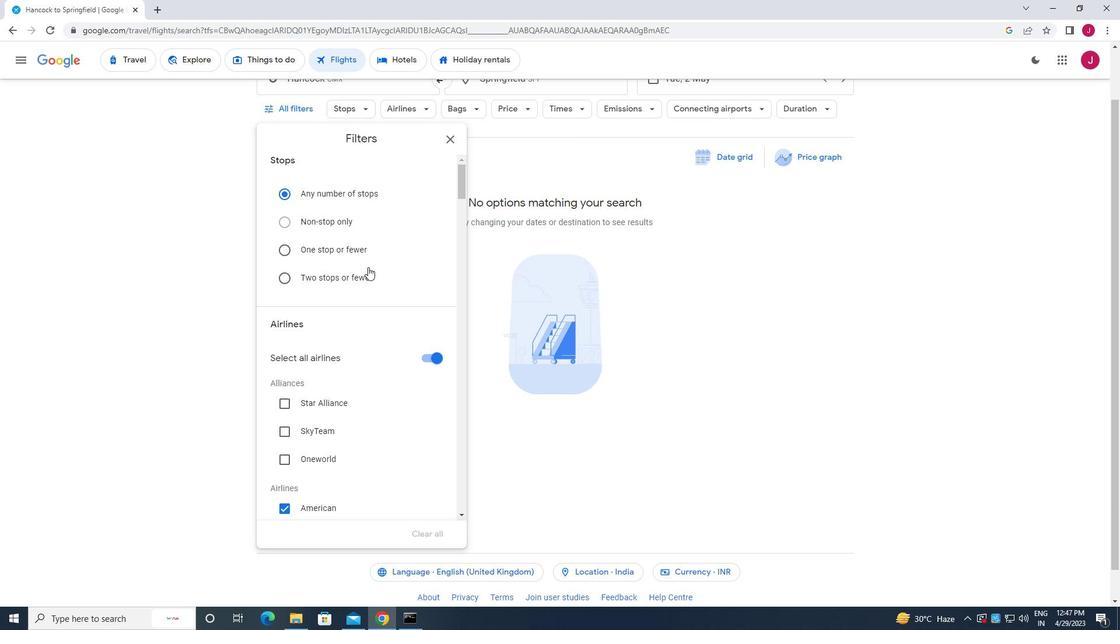 
Action: Mouse moved to (426, 241)
Screenshot: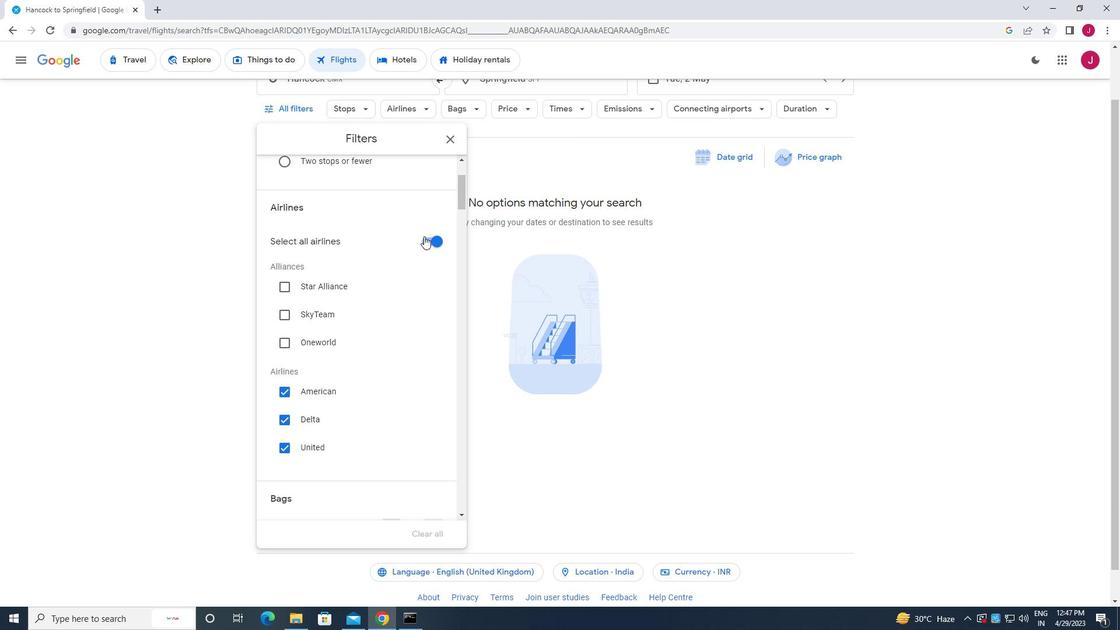 
Action: Mouse pressed left at (426, 241)
Screenshot: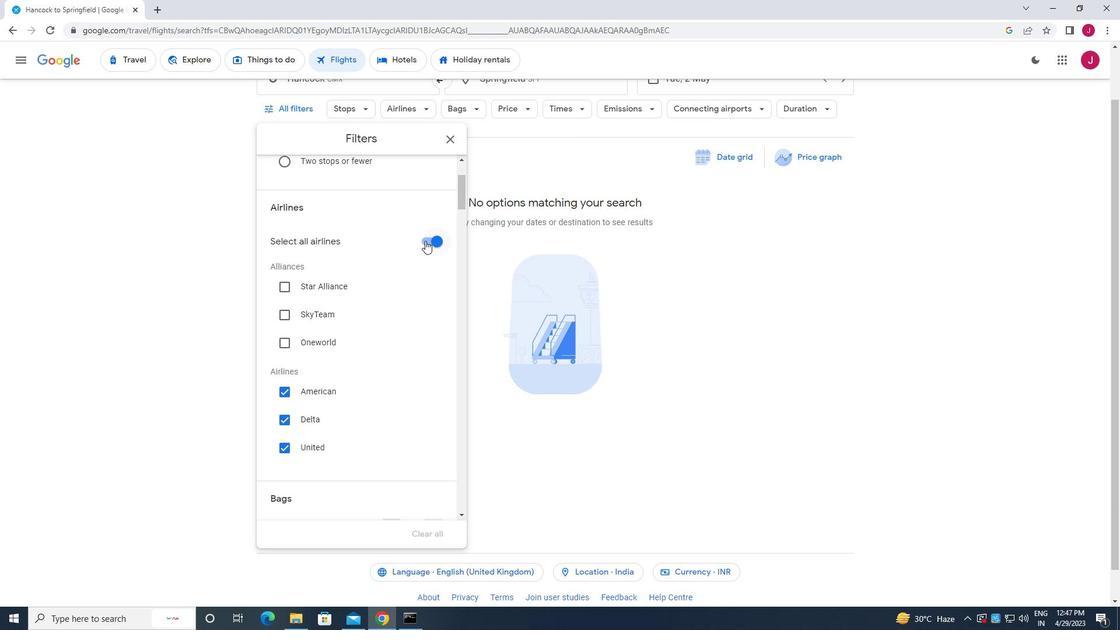 
Action: Mouse moved to (360, 249)
Screenshot: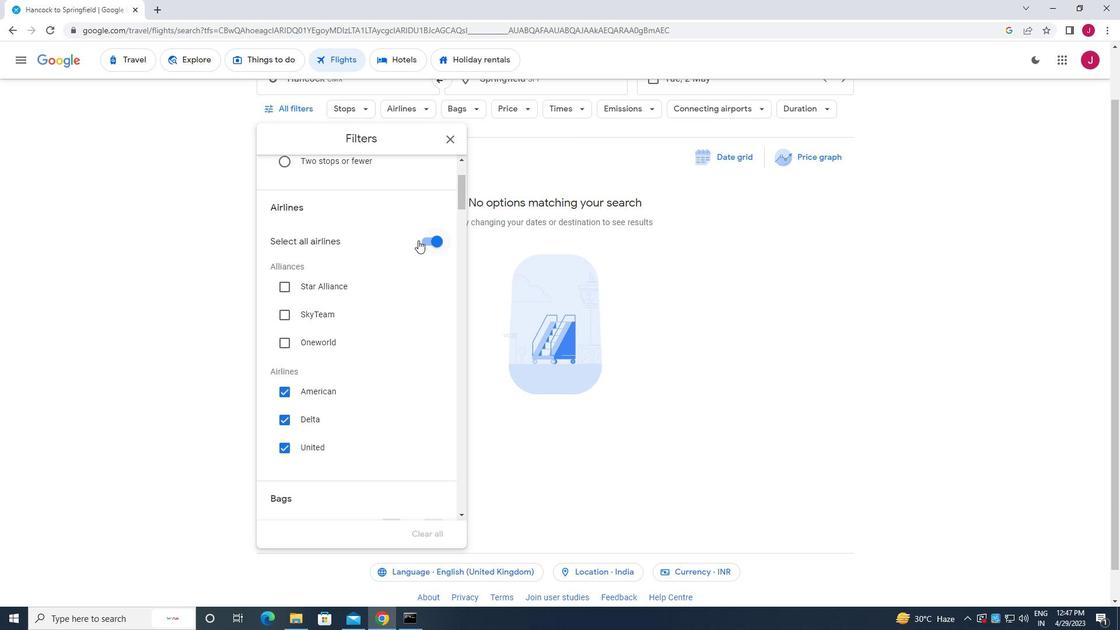 
Action: Mouse scrolled (360, 248) with delta (0, 0)
Screenshot: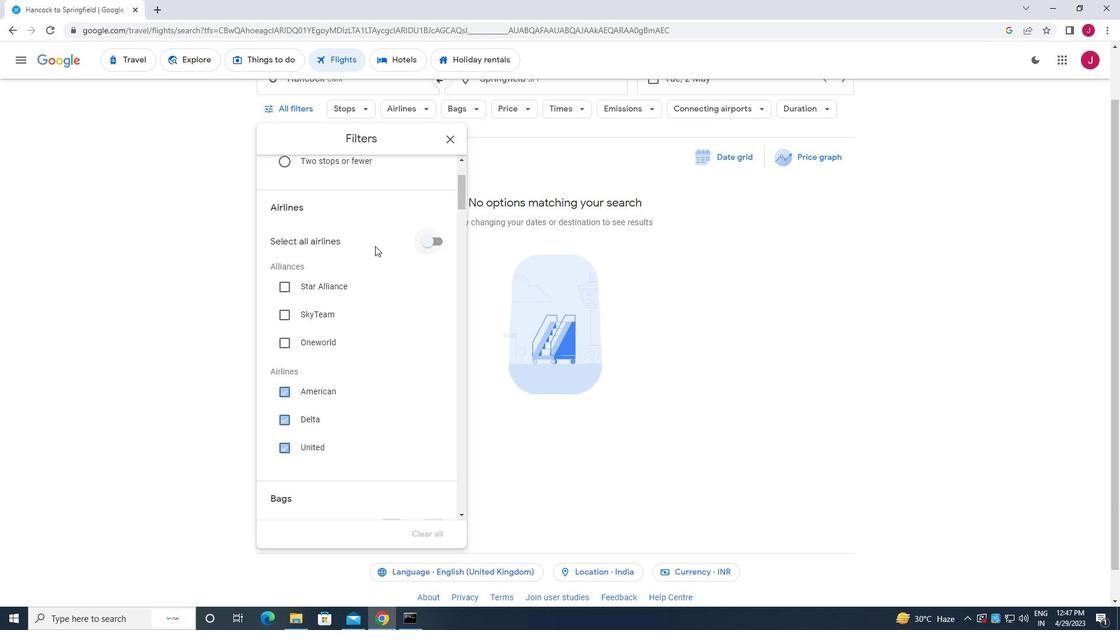 
Action: Mouse moved to (360, 249)
Screenshot: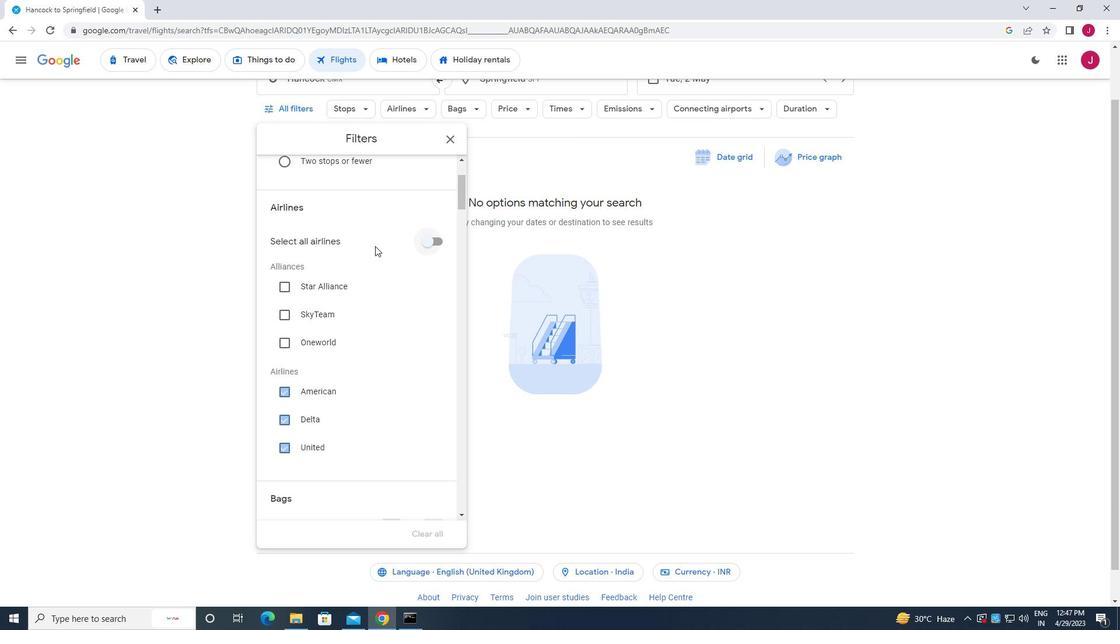 
Action: Mouse scrolled (360, 248) with delta (0, 0)
Screenshot: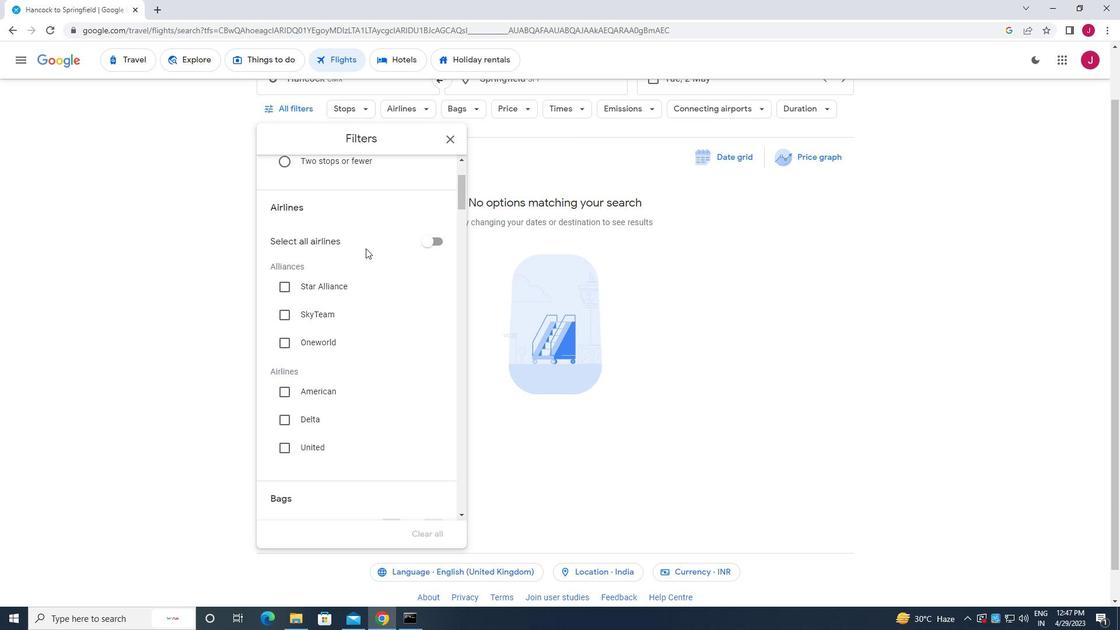 
Action: Mouse scrolled (360, 248) with delta (0, 0)
Screenshot: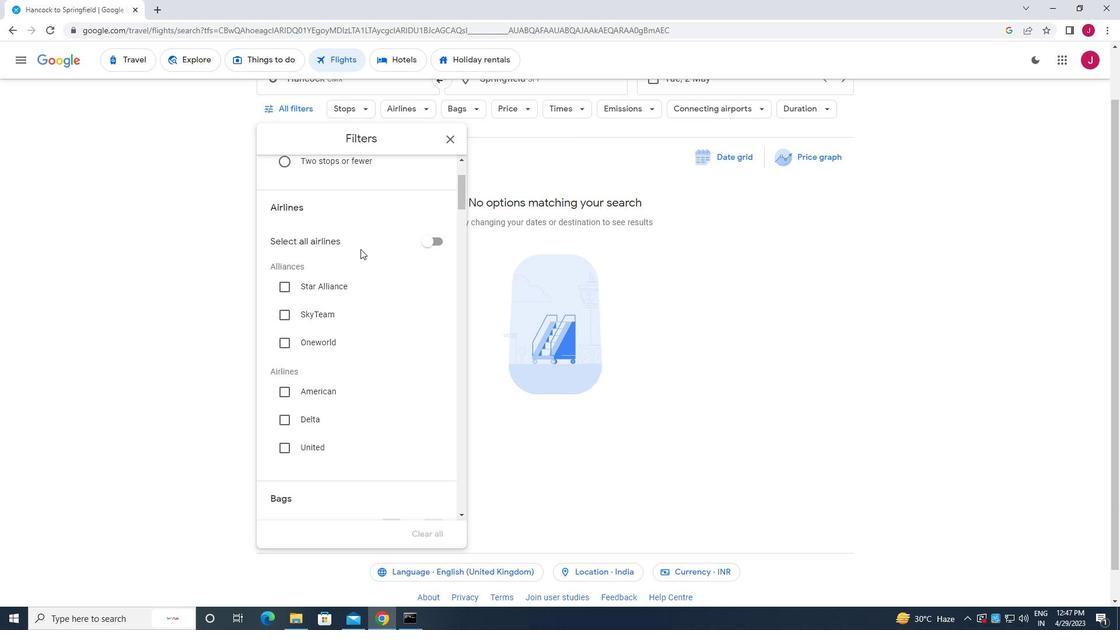 
Action: Mouse moved to (357, 242)
Screenshot: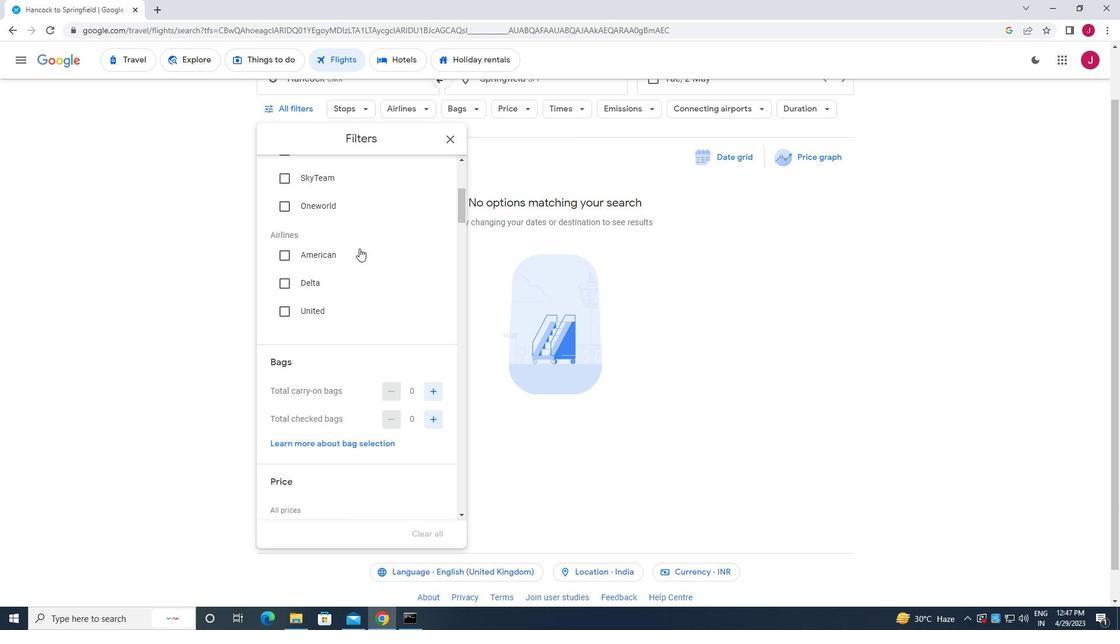 
Action: Mouse scrolled (357, 242) with delta (0, 0)
Screenshot: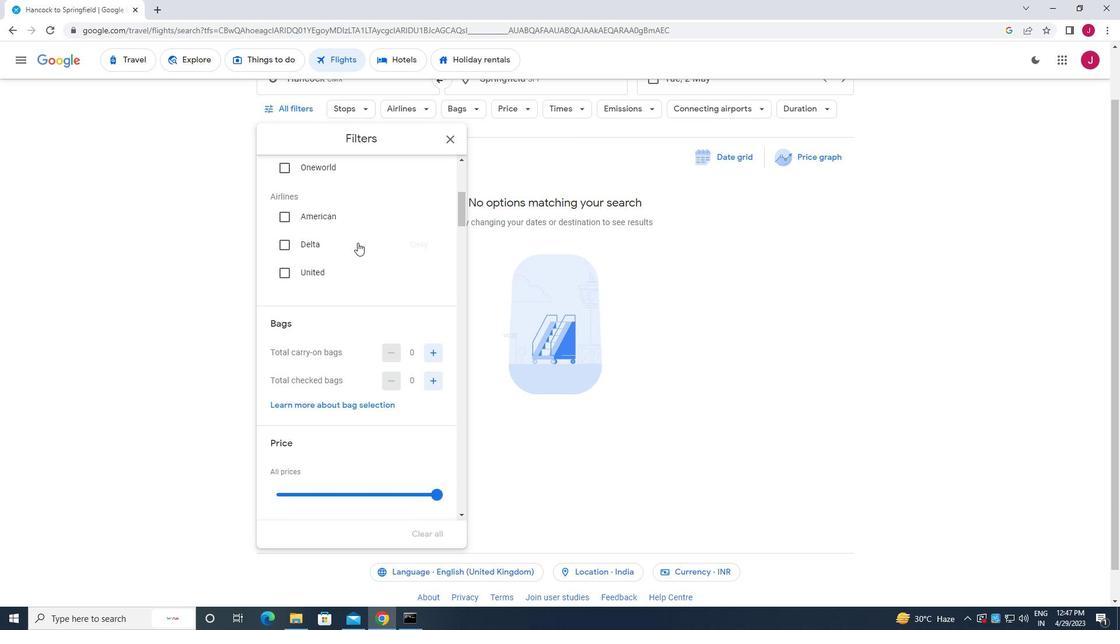 
Action: Mouse moved to (357, 242)
Screenshot: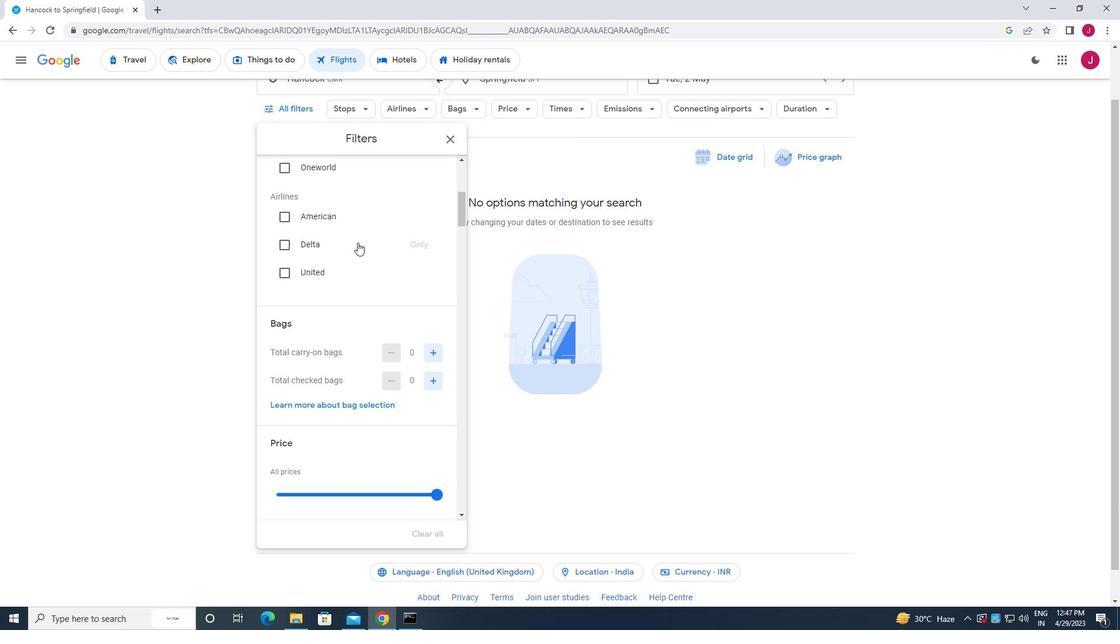 
Action: Mouse scrolled (357, 242) with delta (0, 0)
Screenshot: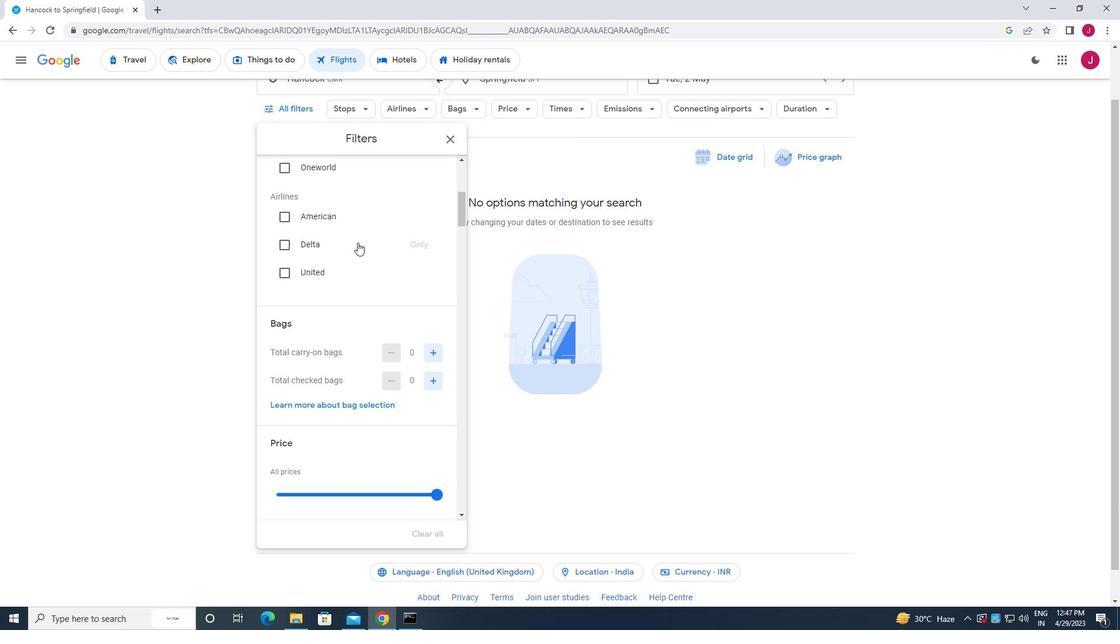 
Action: Mouse moved to (357, 243)
Screenshot: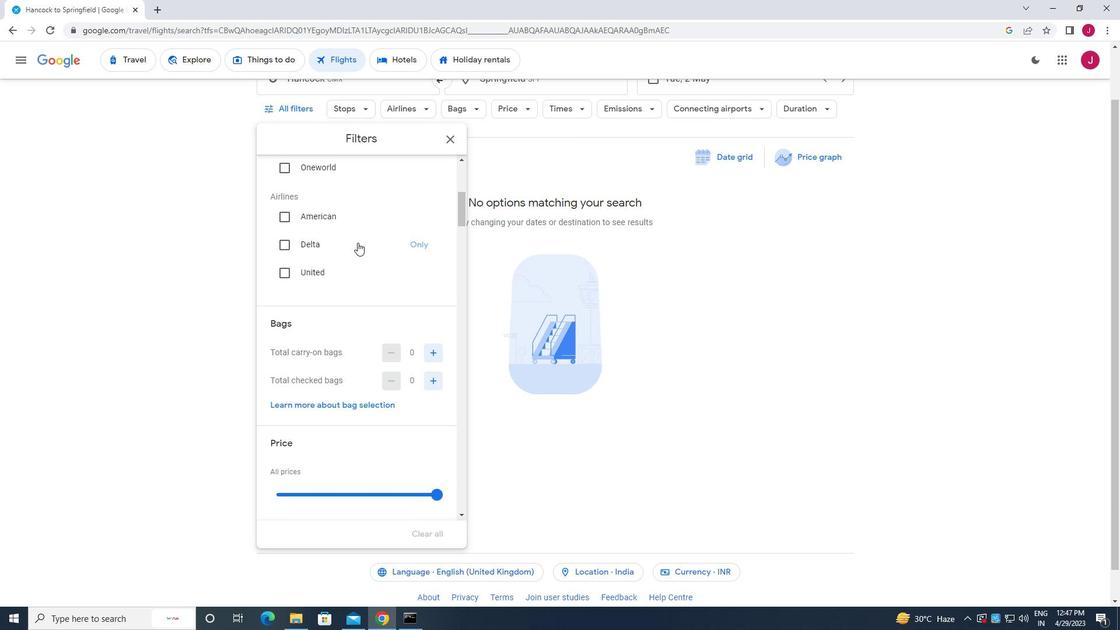 
Action: Mouse scrolled (357, 243) with delta (0, 0)
Screenshot: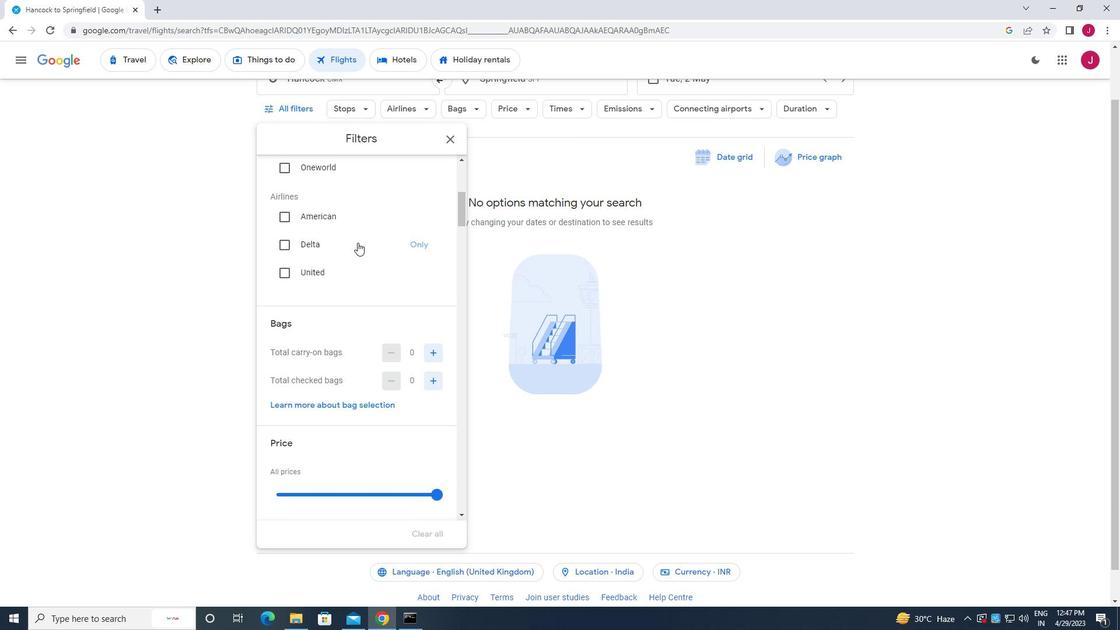 
Action: Mouse moved to (430, 204)
Screenshot: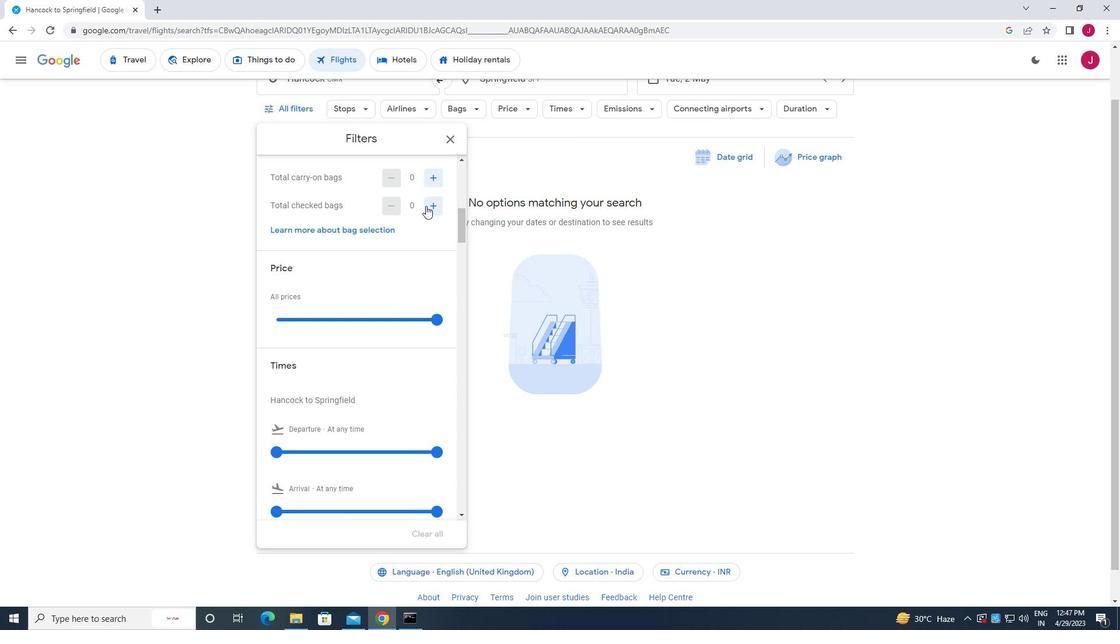 
Action: Mouse pressed left at (430, 204)
Screenshot: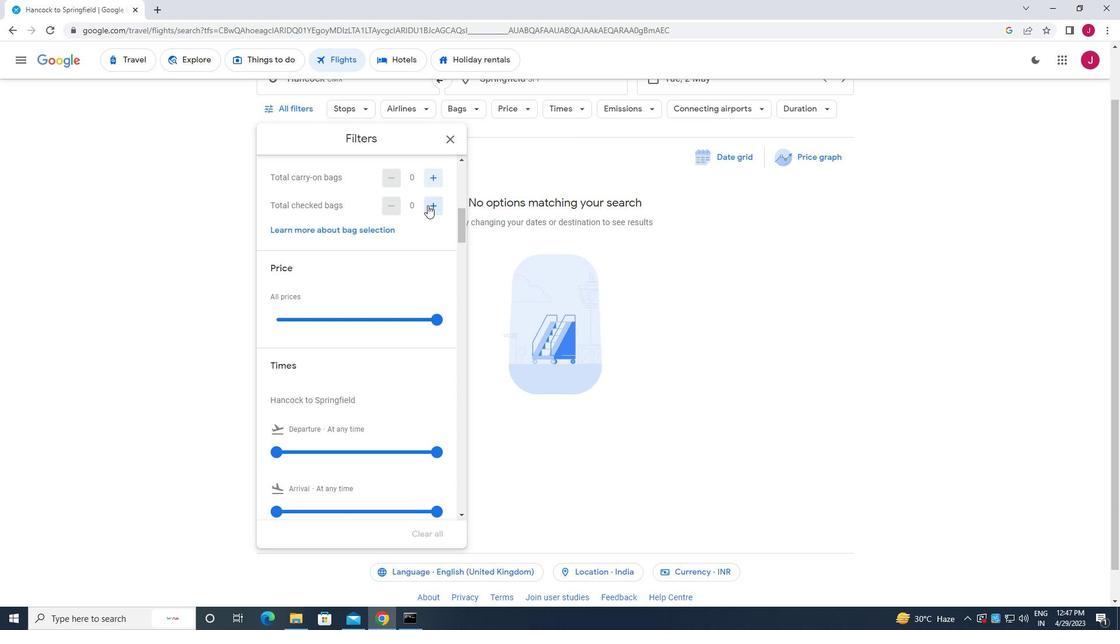 
Action: Mouse pressed left at (430, 204)
Screenshot: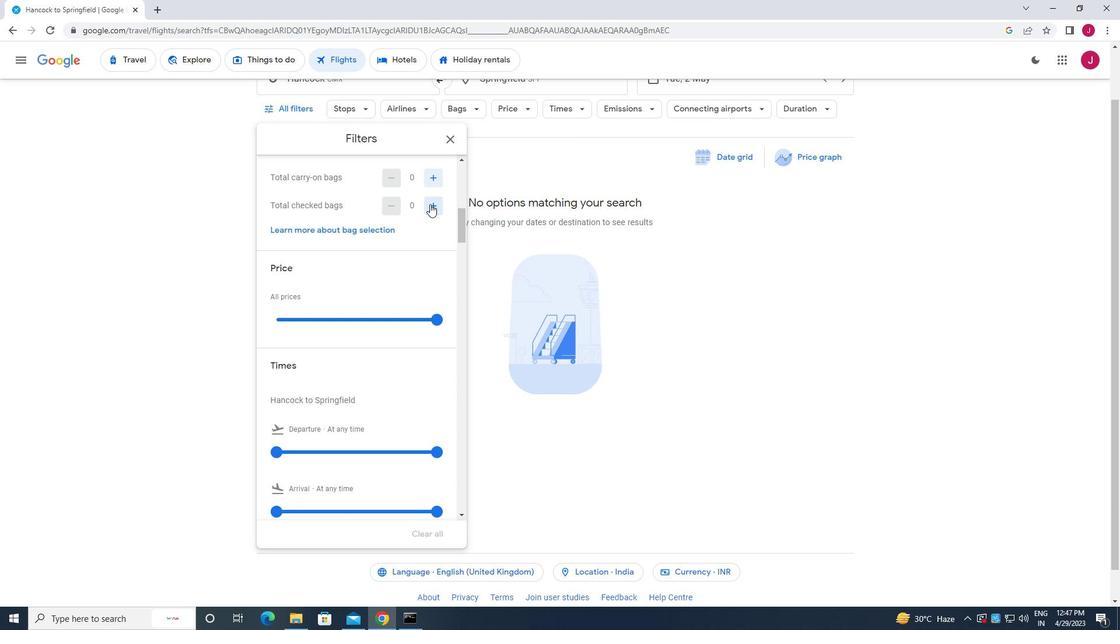 
Action: Mouse pressed left at (430, 204)
Screenshot: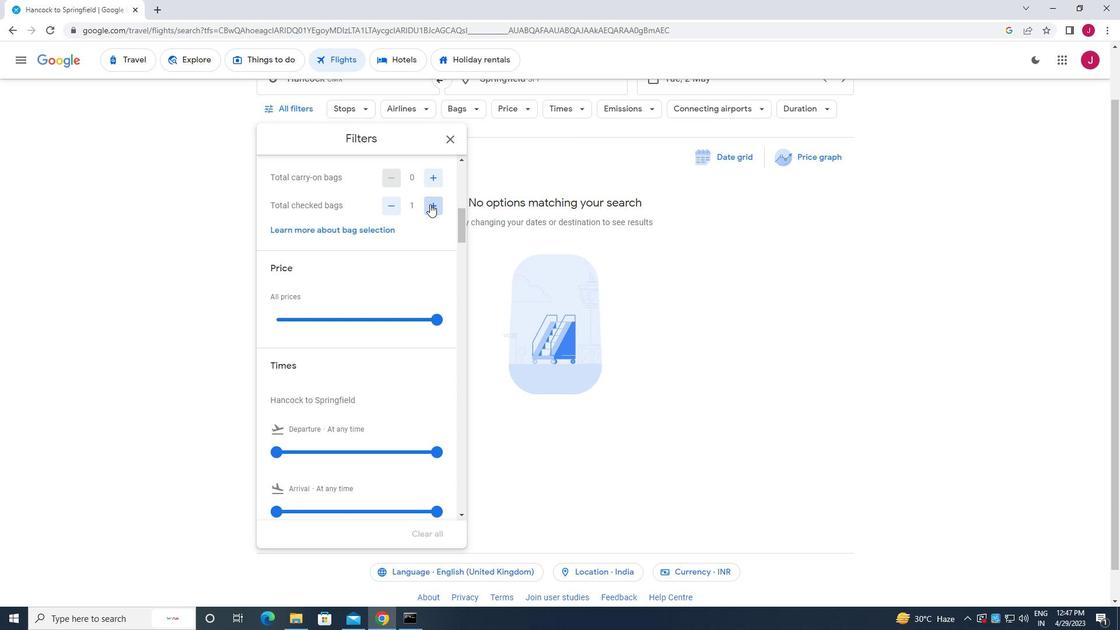 
Action: Mouse pressed left at (430, 204)
Screenshot: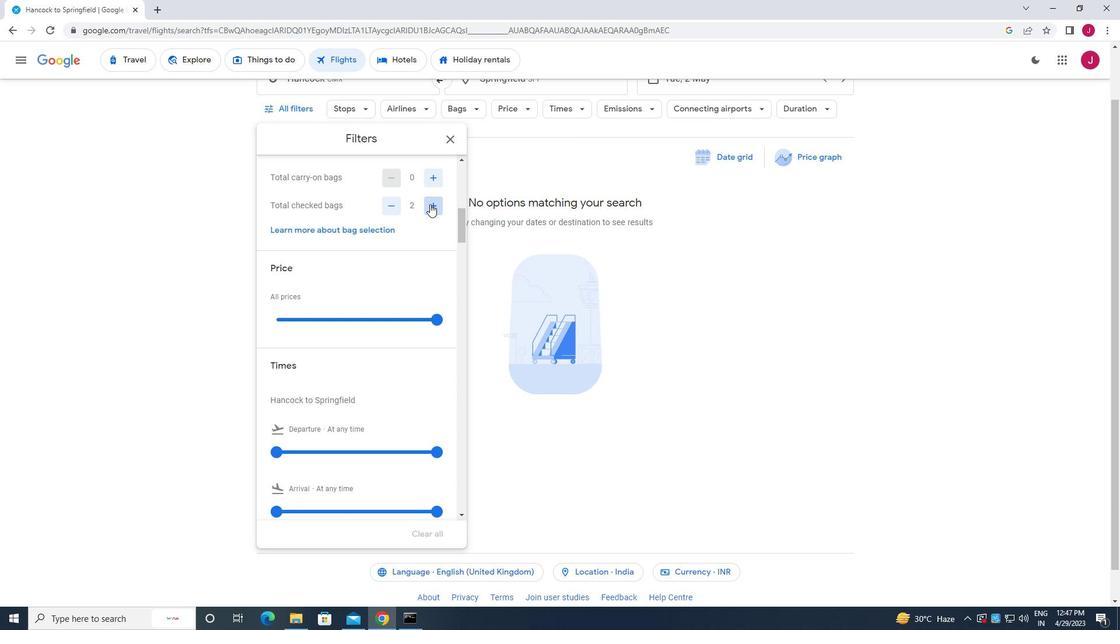 
Action: Mouse pressed left at (430, 204)
Screenshot: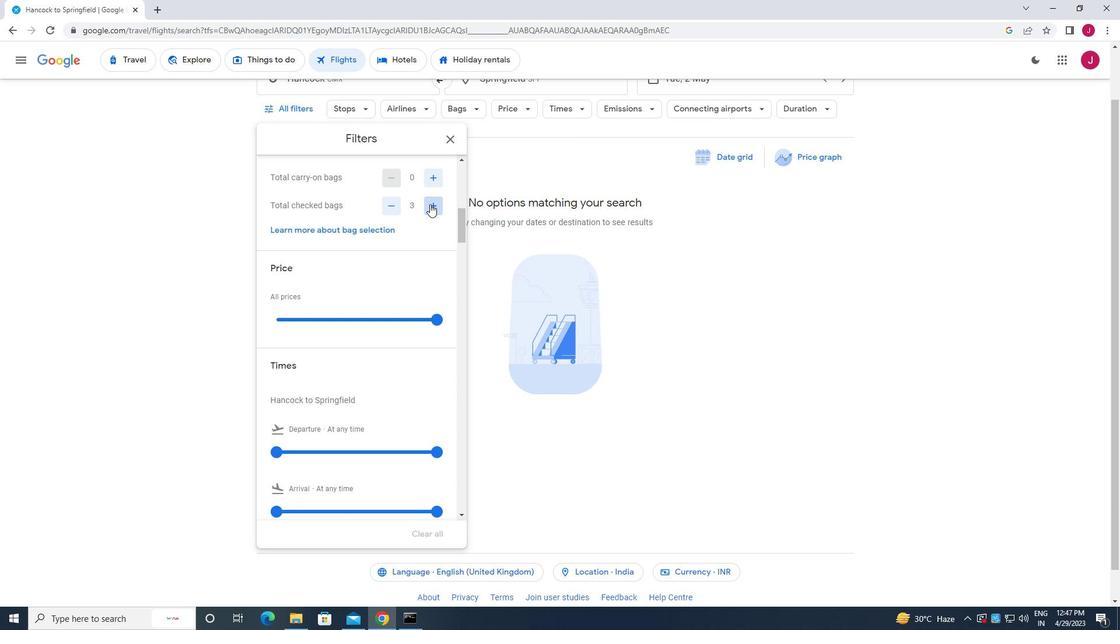 
Action: Mouse pressed left at (430, 204)
Screenshot: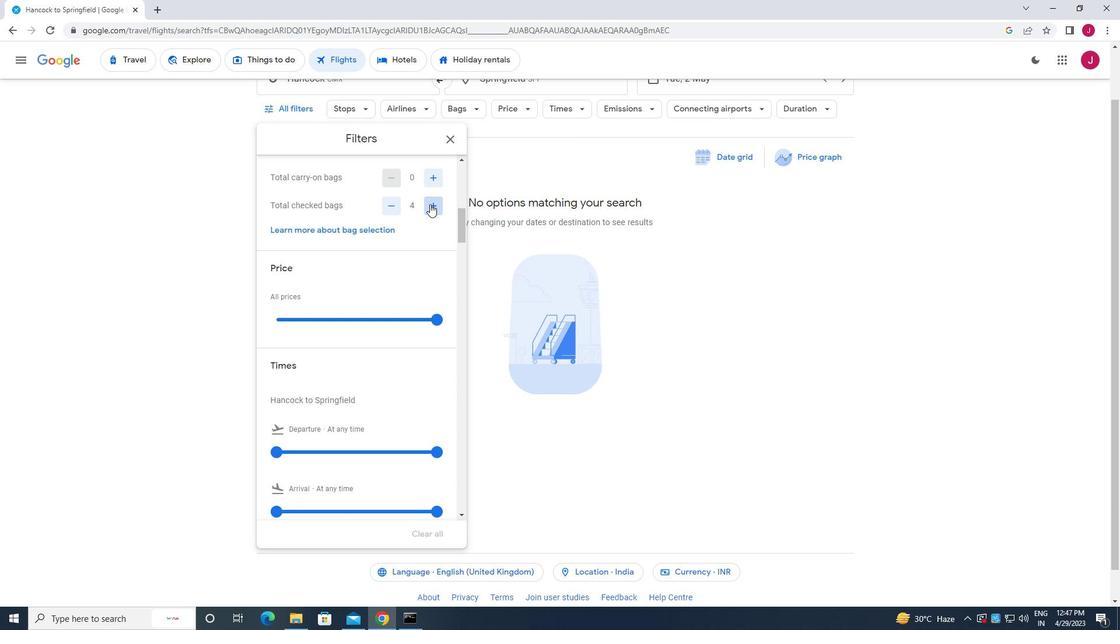 
Action: Mouse pressed left at (430, 204)
Screenshot: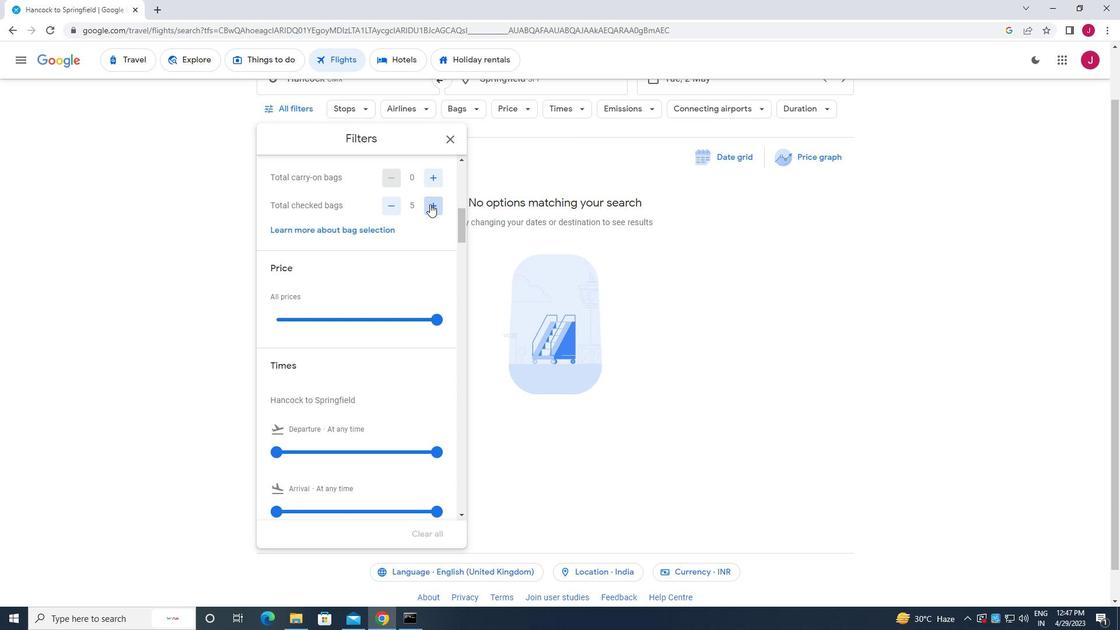 
Action: Mouse pressed left at (430, 204)
Screenshot: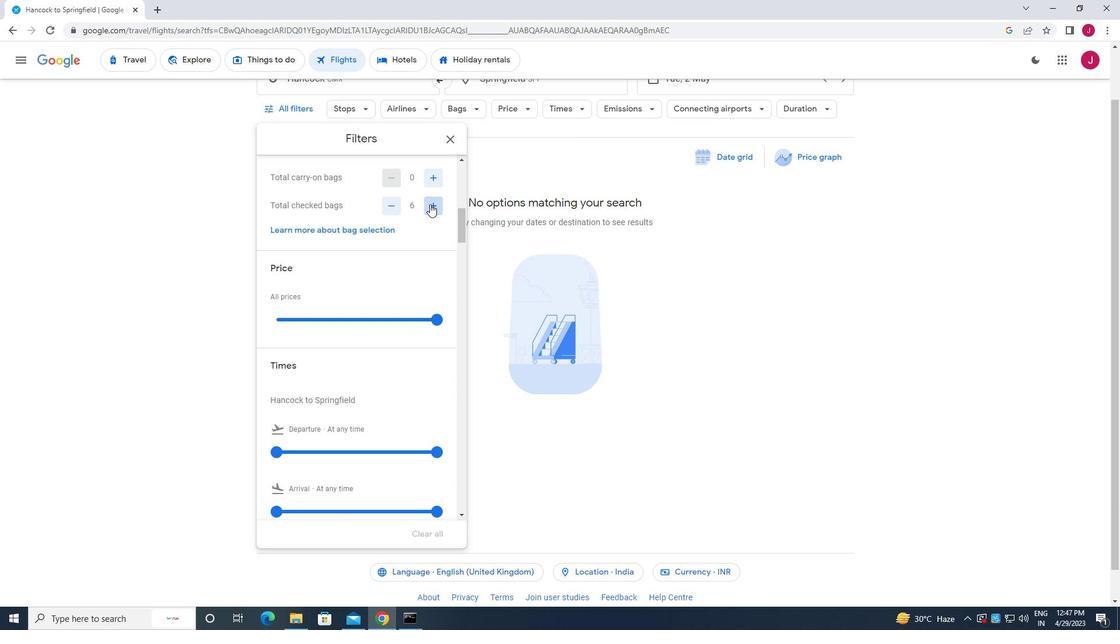 
Action: Mouse pressed left at (430, 204)
Screenshot: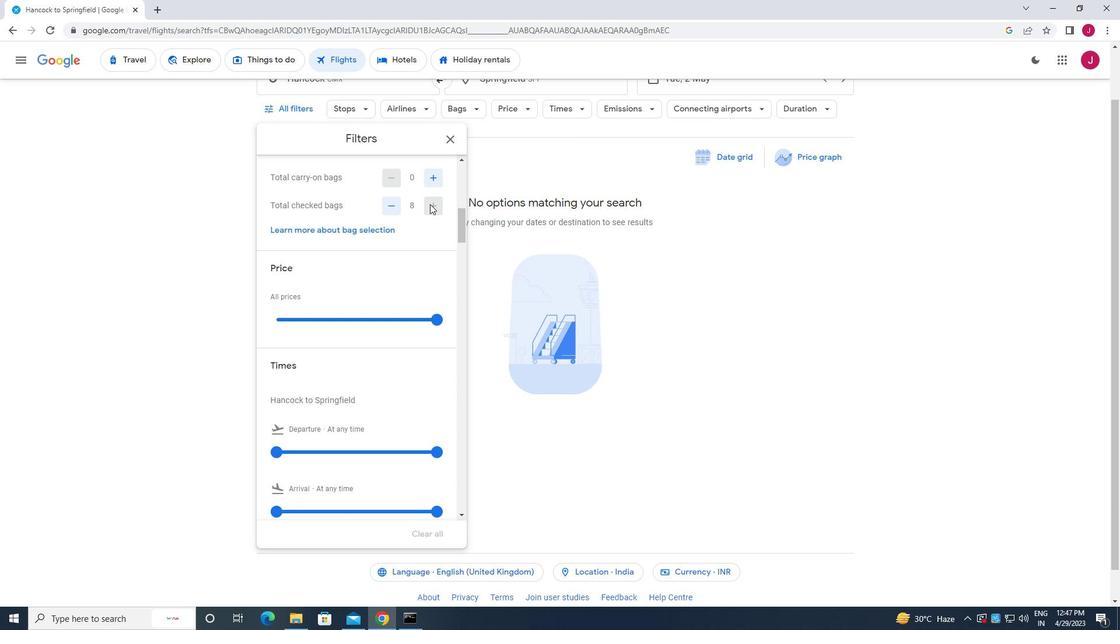 
Action: Mouse moved to (434, 205)
Screenshot: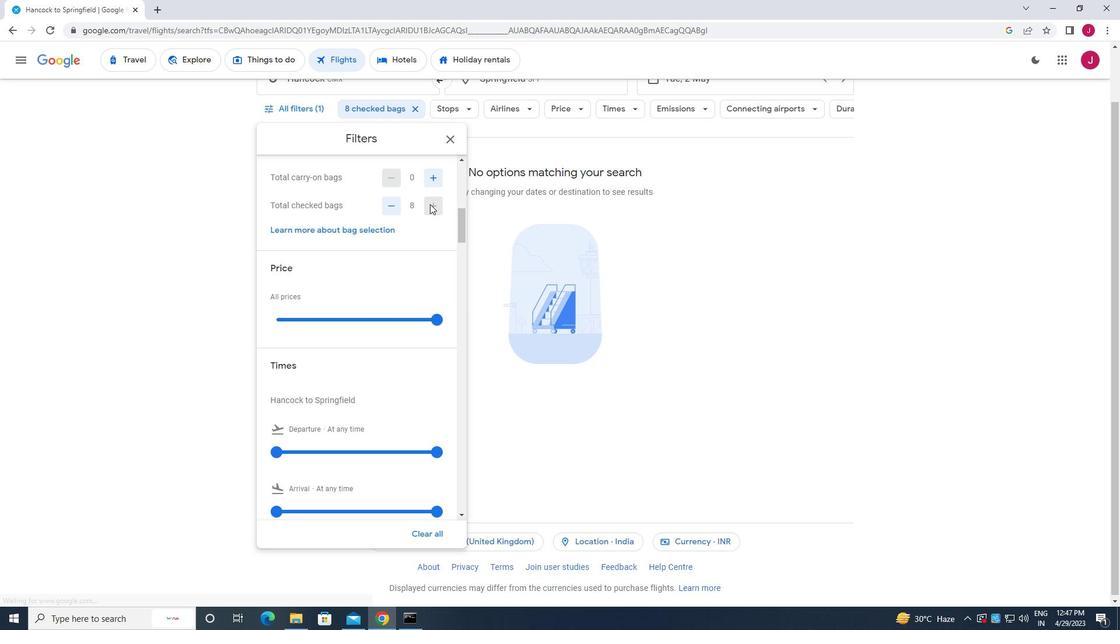 
Action: Mouse scrolled (434, 204) with delta (0, 0)
Screenshot: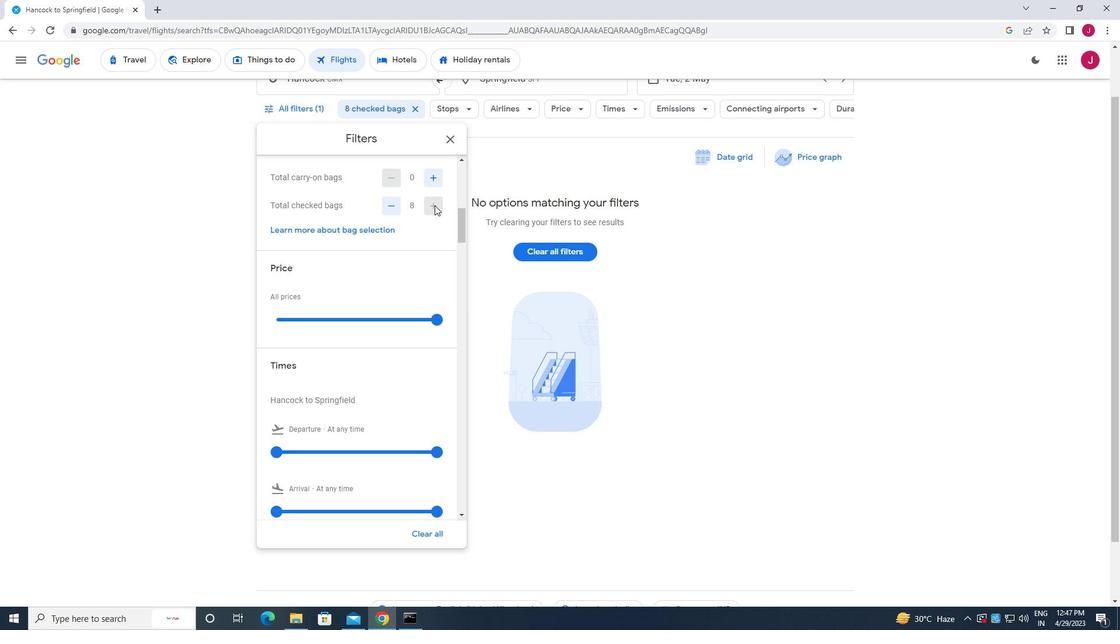 
Action: Mouse moved to (438, 259)
Screenshot: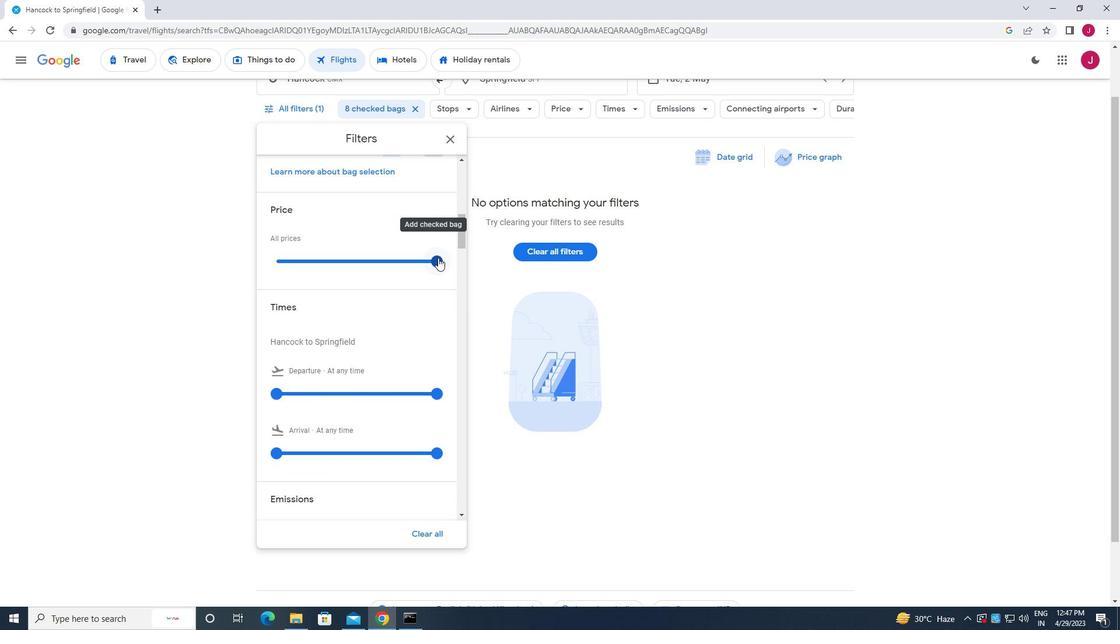 
Action: Mouse pressed left at (438, 259)
Screenshot: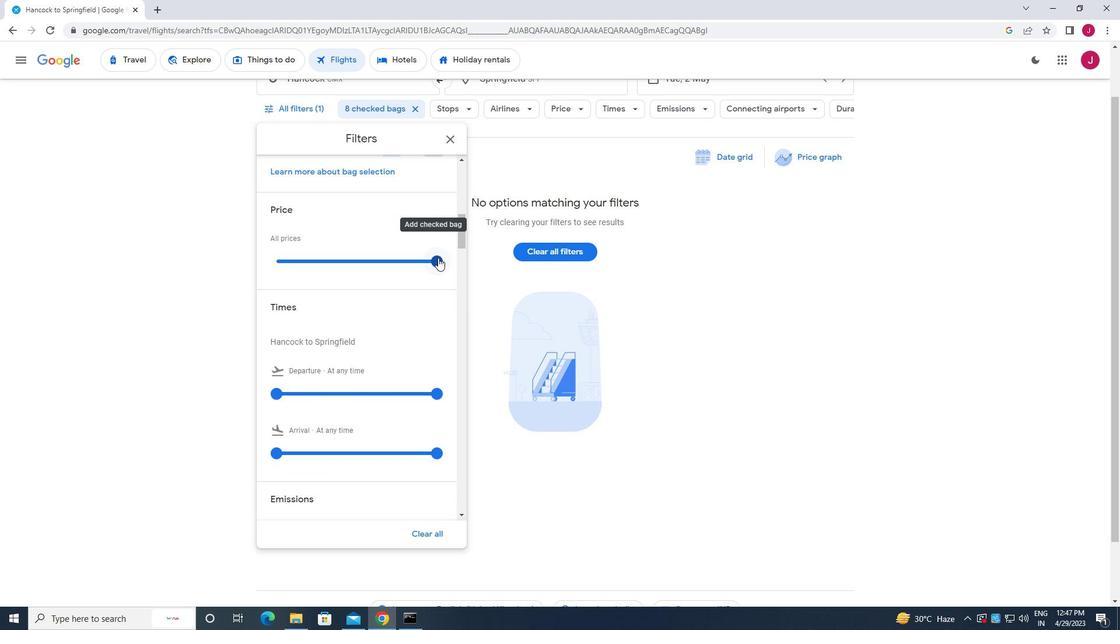 
Action: Mouse moved to (437, 266)
Screenshot: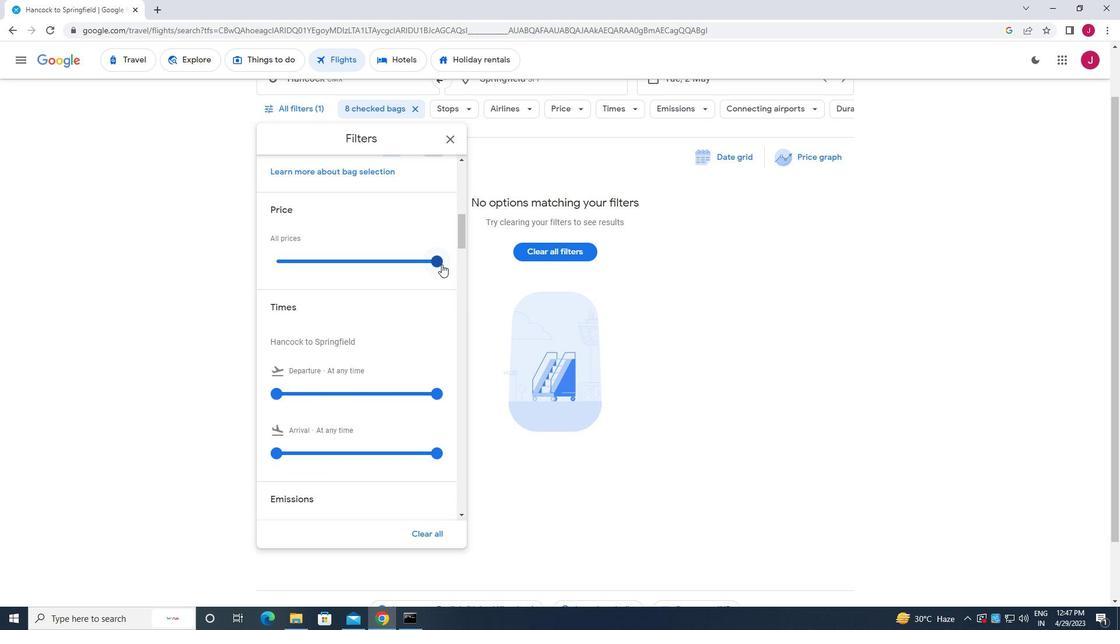 
Action: Mouse scrolled (437, 266) with delta (0, 0)
Screenshot: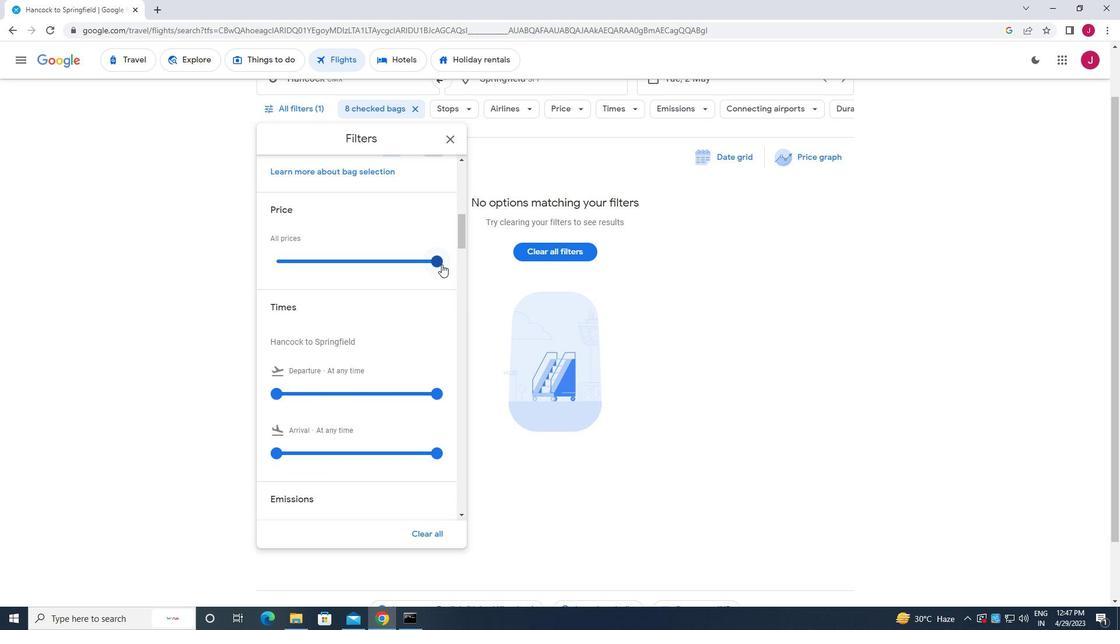 
Action: Mouse scrolled (437, 266) with delta (0, 0)
Screenshot: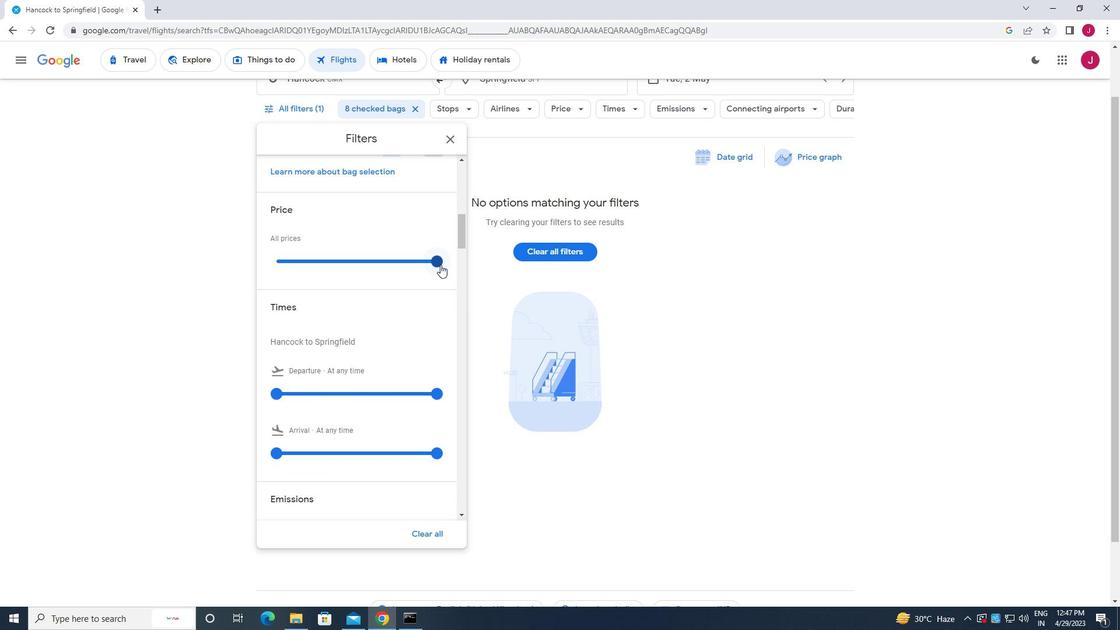 
Action: Mouse moved to (279, 279)
Screenshot: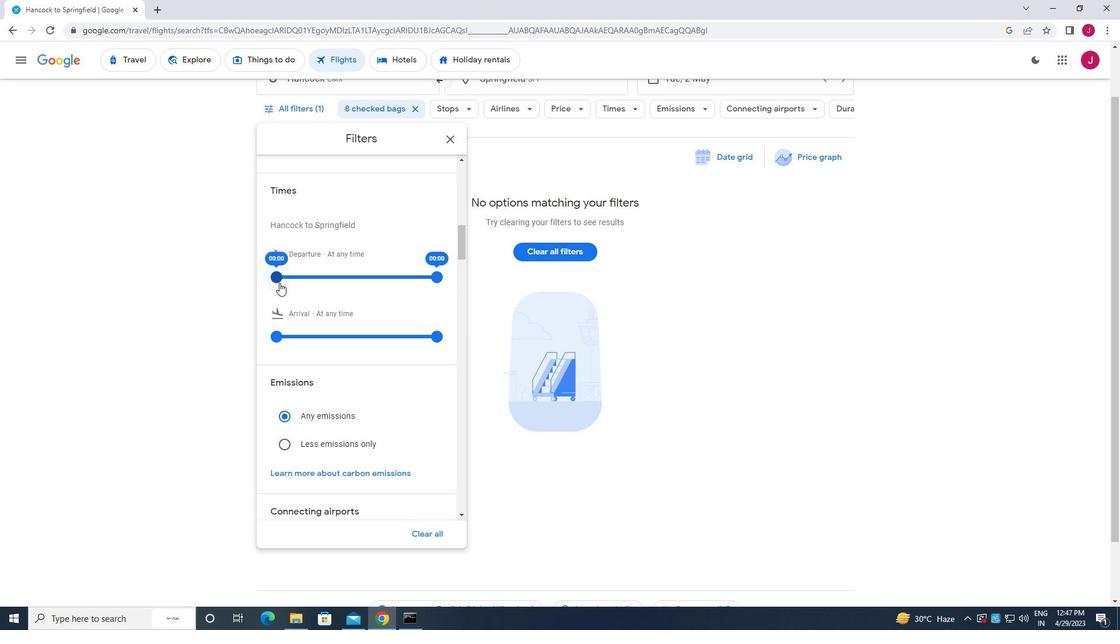 
Action: Mouse pressed left at (279, 279)
Screenshot: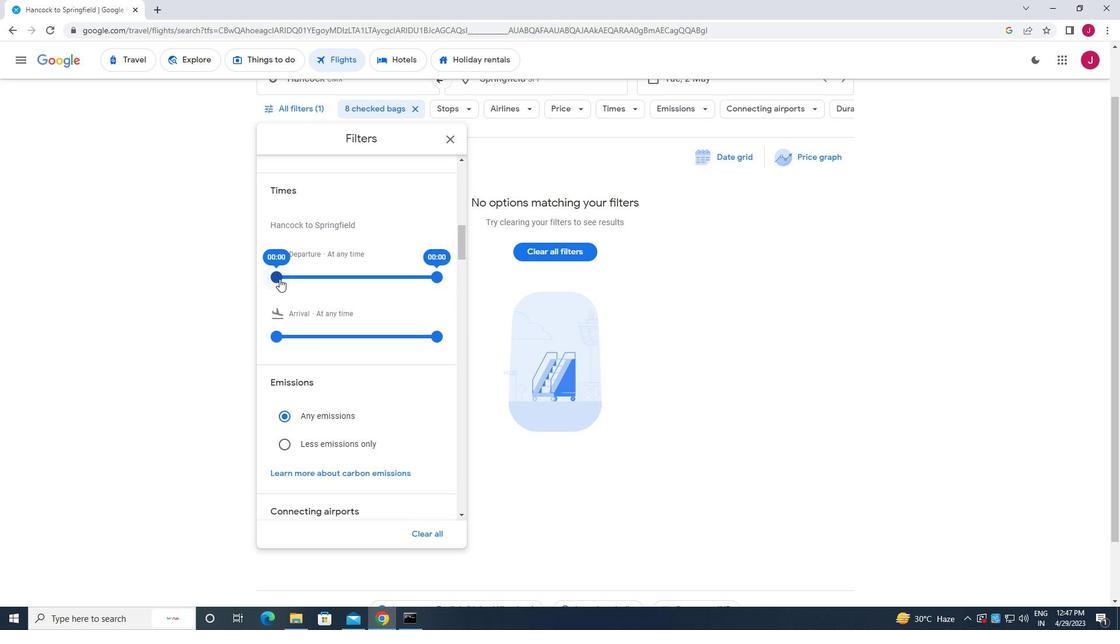 
Action: Mouse moved to (434, 276)
Screenshot: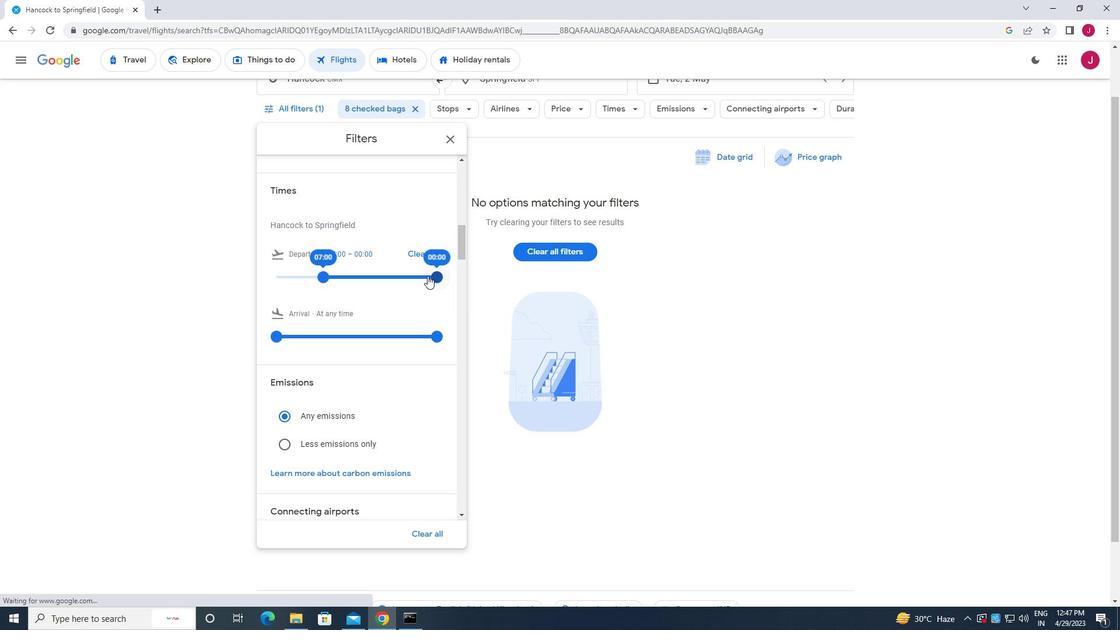 
Action: Mouse pressed left at (434, 276)
Screenshot: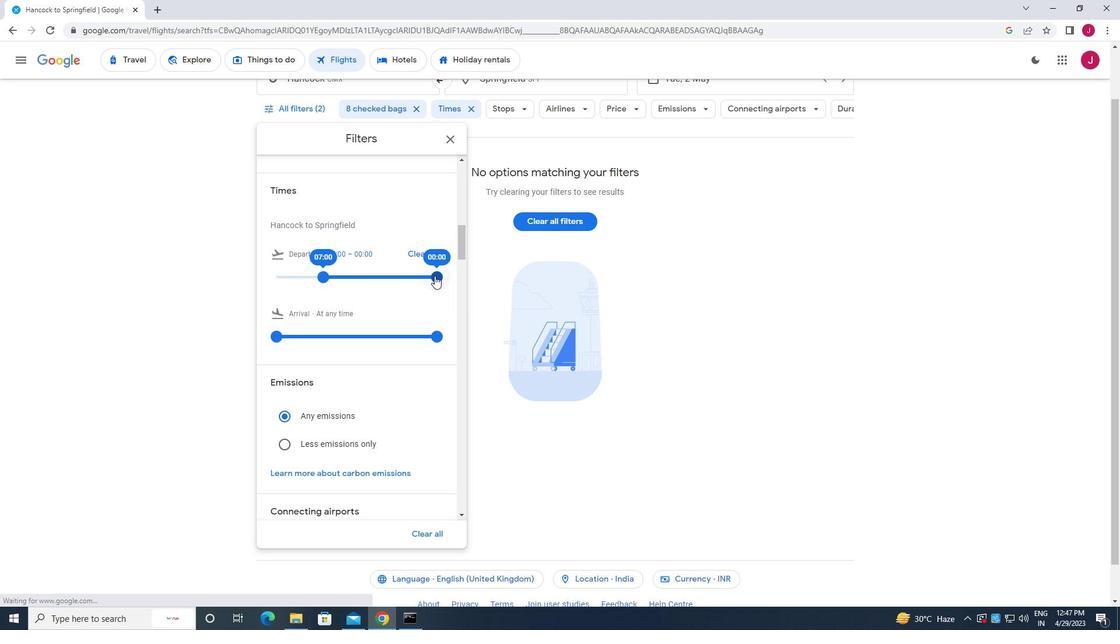 
Action: Mouse moved to (455, 142)
Screenshot: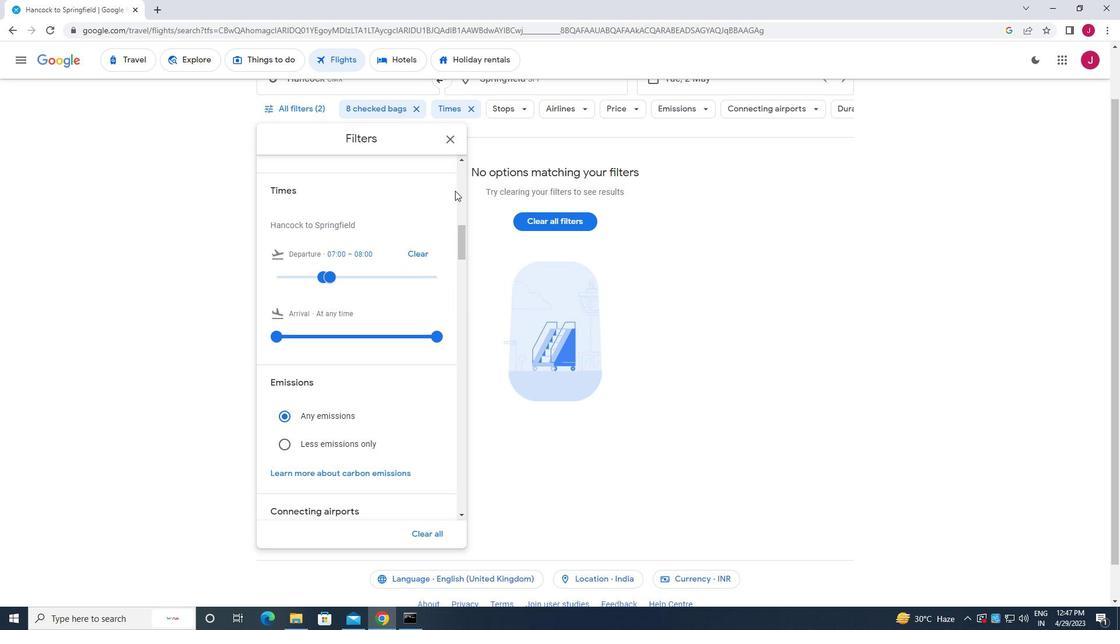 
Action: Mouse pressed left at (455, 142)
Screenshot: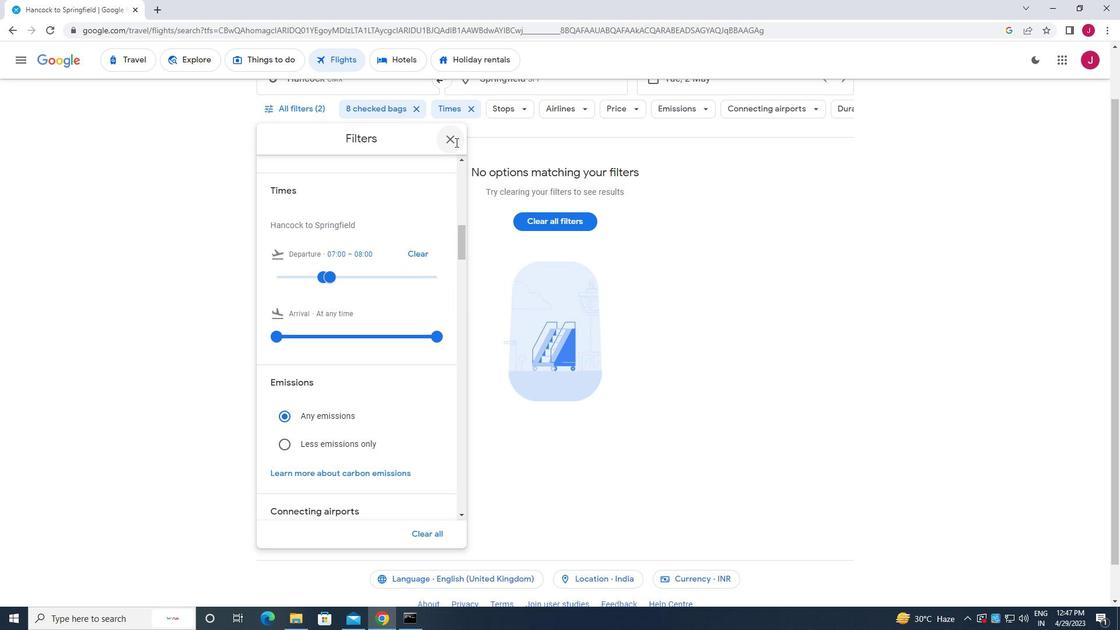 
Action: Mouse moved to (373, 162)
Screenshot: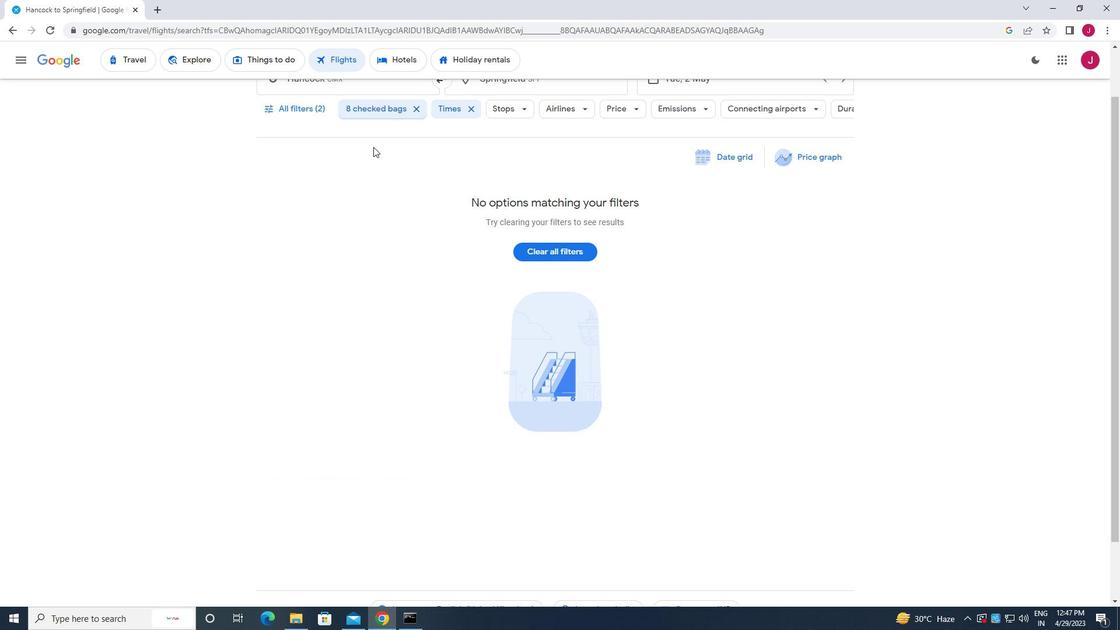 
Action: Mouse scrolled (373, 162) with delta (0, 0)
Screenshot: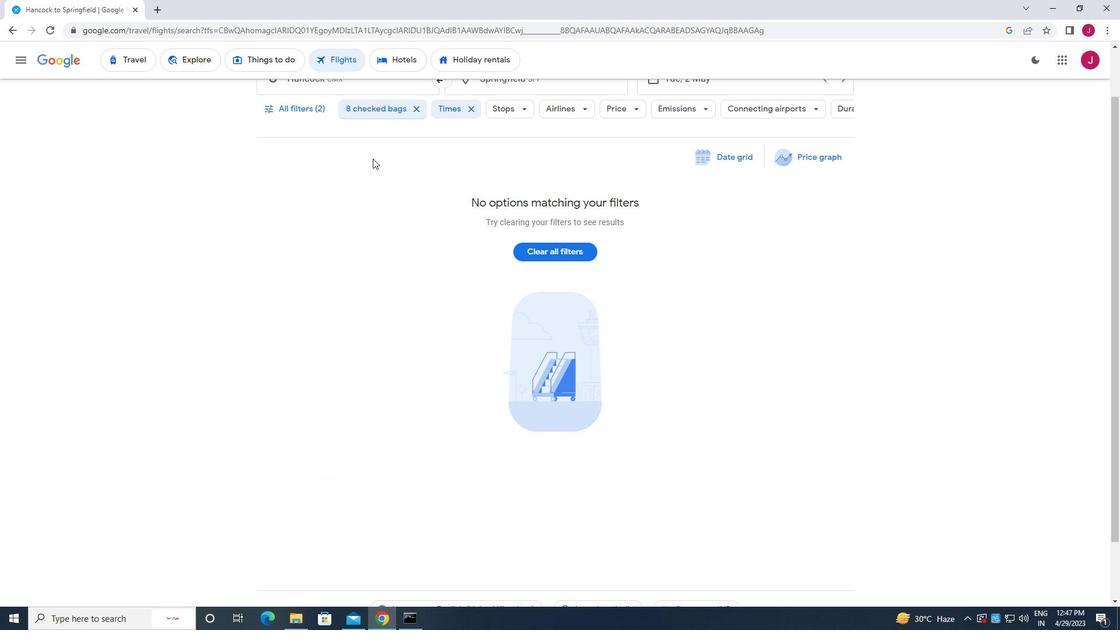 
Action: Mouse scrolled (373, 162) with delta (0, 0)
Screenshot: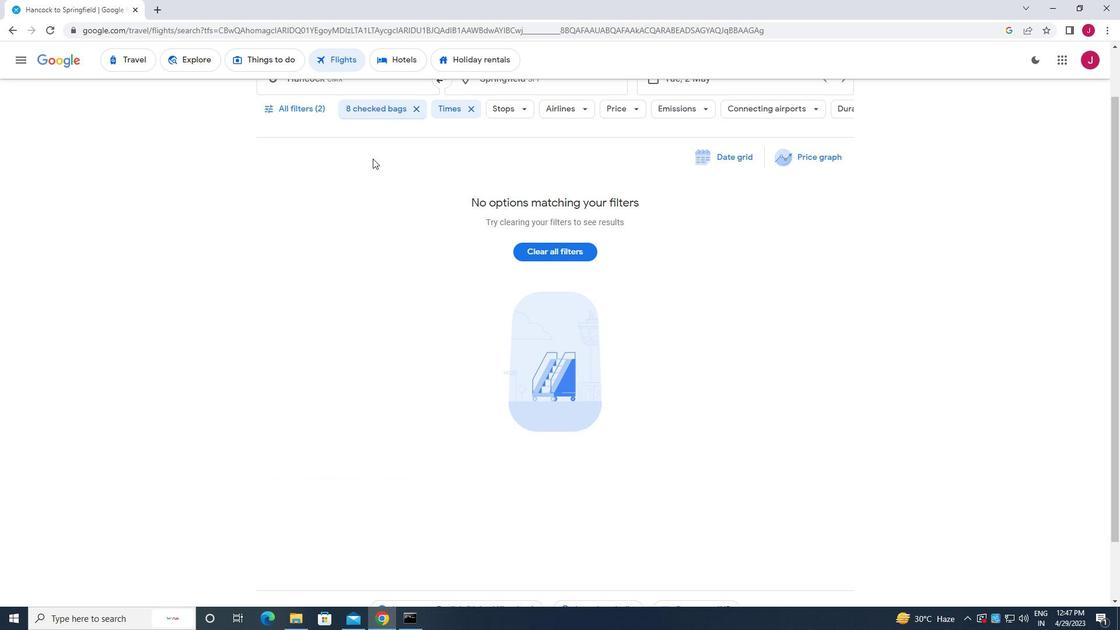
Action: Mouse moved to (372, 160)
Screenshot: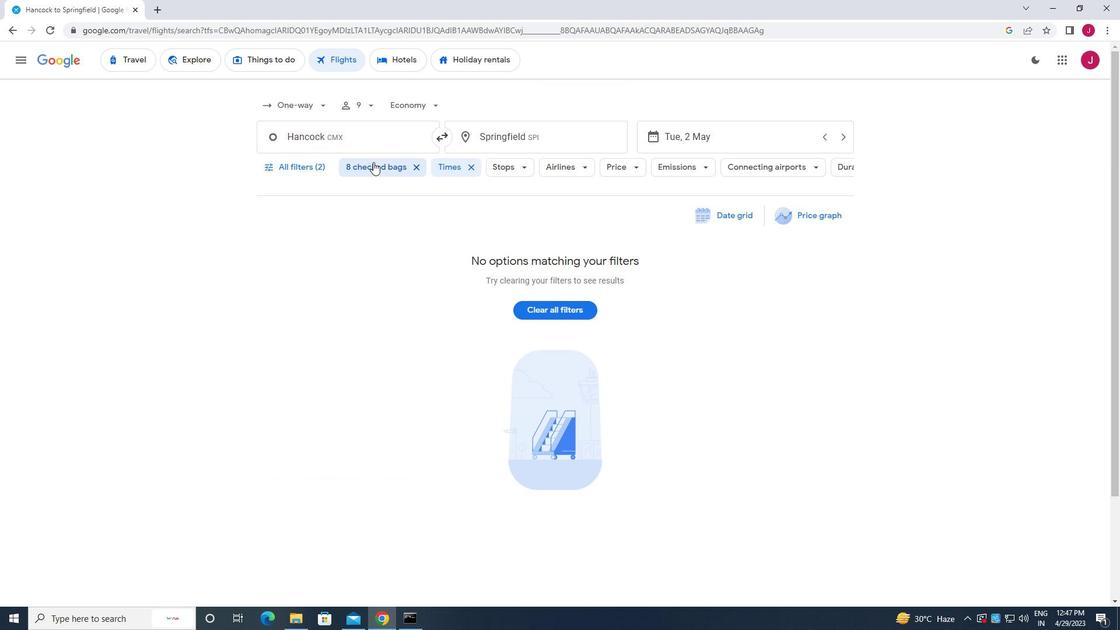 
Action: Mouse scrolled (372, 161) with delta (0, 0)
Screenshot: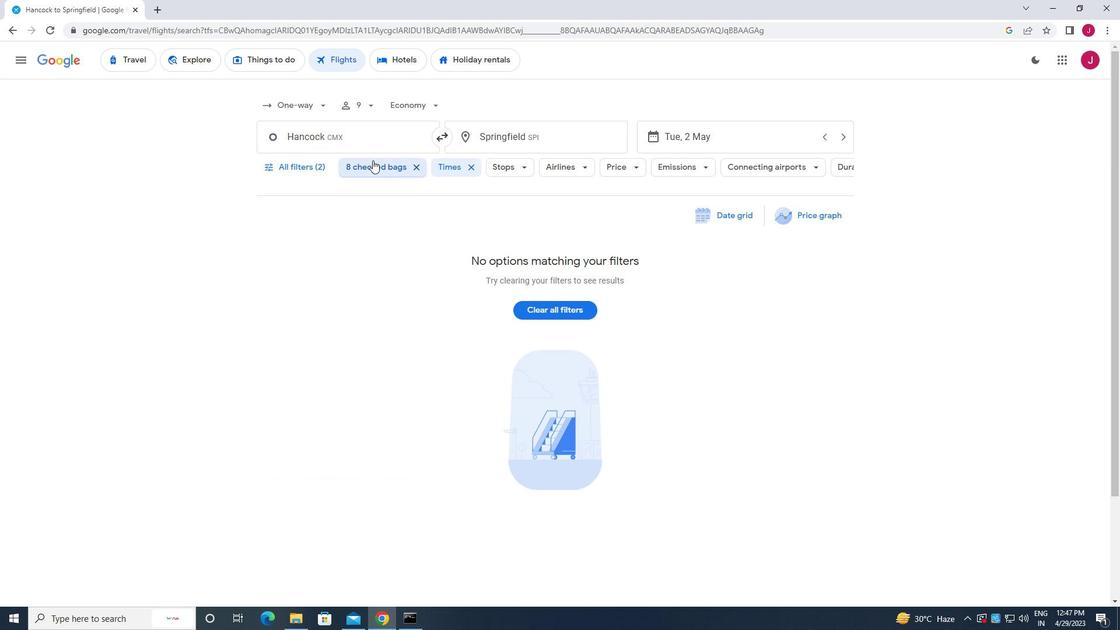 
